 Task: Find connections with filter location União dos Palmares with filter topic #jobseekerswith filter profile language French with filter current company Synergy Marine Group with filter school SVS College of Engineering with filter industry Oil, Gas, and Mining with filter service category Health Insurance with filter keywords title Director of First Impressions
Action: Mouse moved to (232, 280)
Screenshot: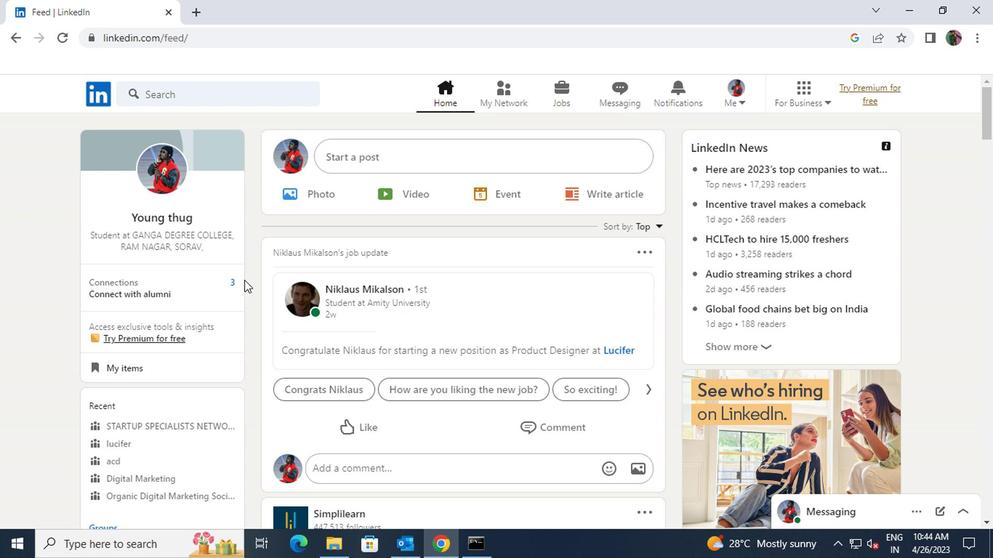
Action: Mouse pressed left at (232, 280)
Screenshot: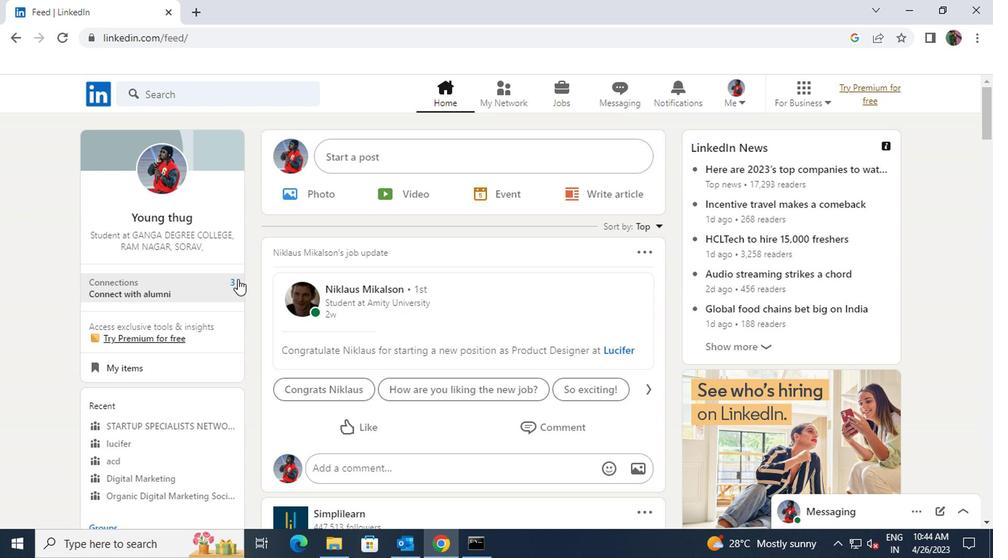 
Action: Mouse moved to (262, 176)
Screenshot: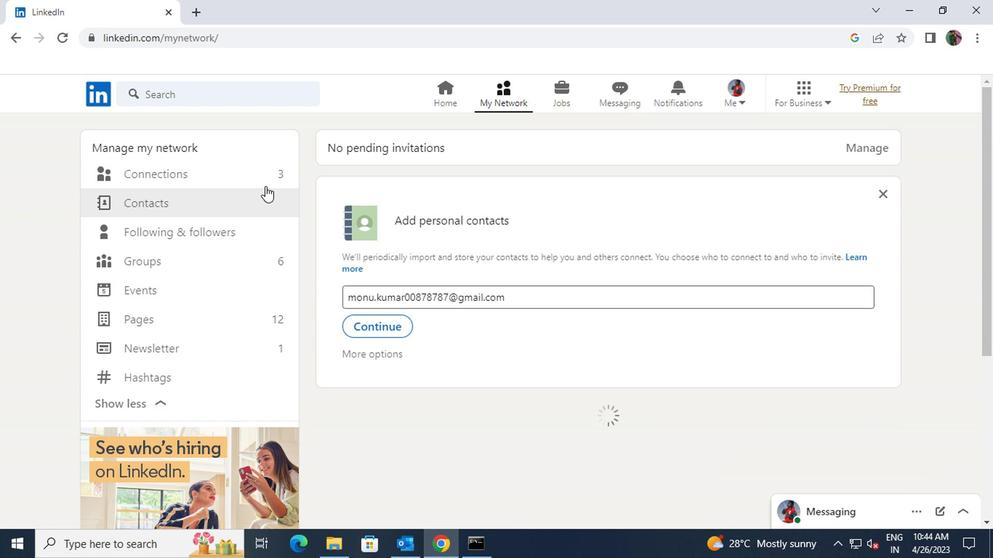 
Action: Mouse pressed left at (262, 176)
Screenshot: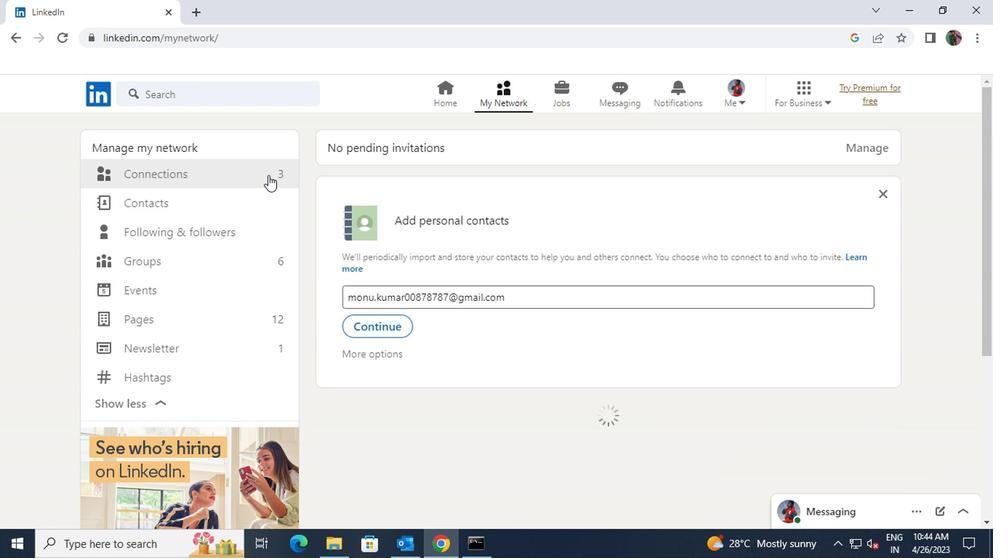 
Action: Mouse moved to (597, 179)
Screenshot: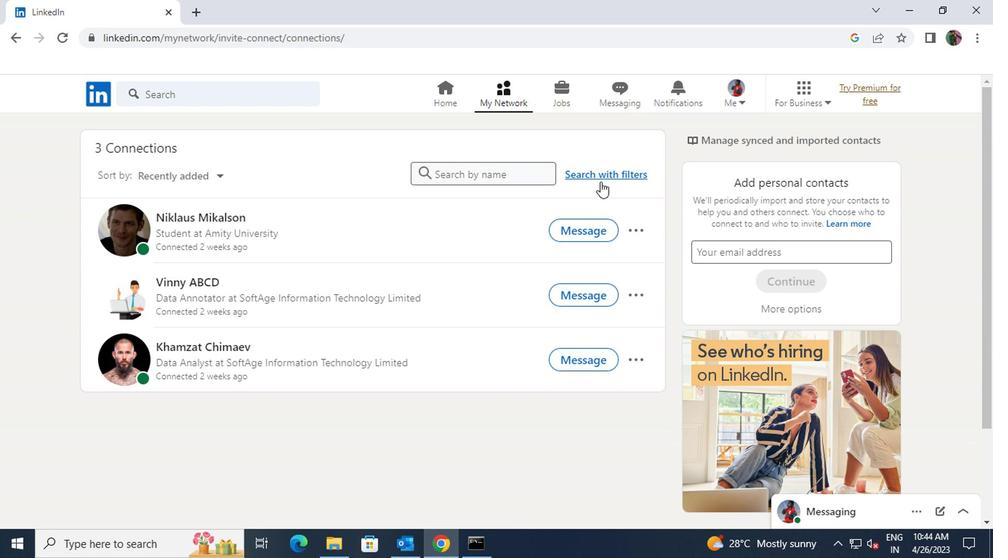 
Action: Mouse pressed left at (597, 179)
Screenshot: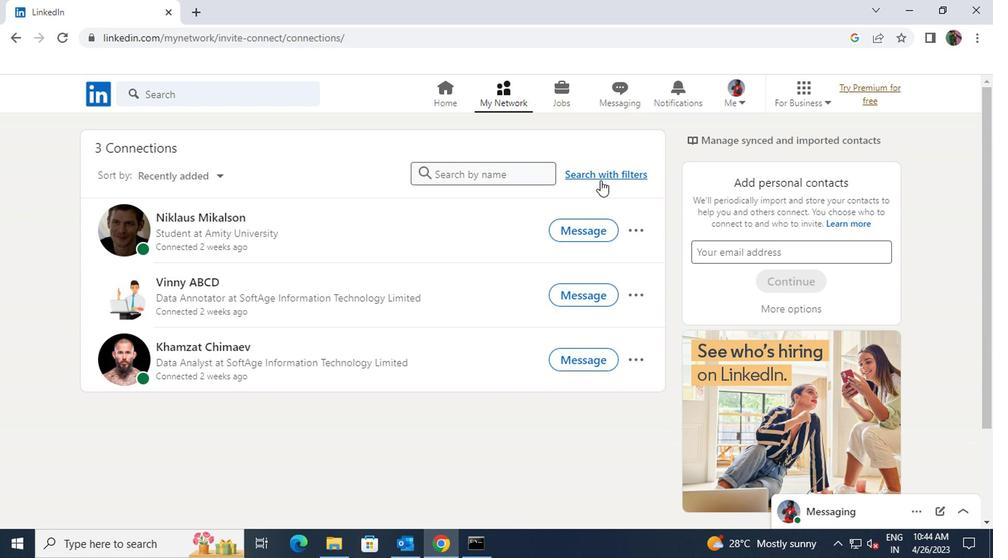 
Action: Mouse moved to (539, 134)
Screenshot: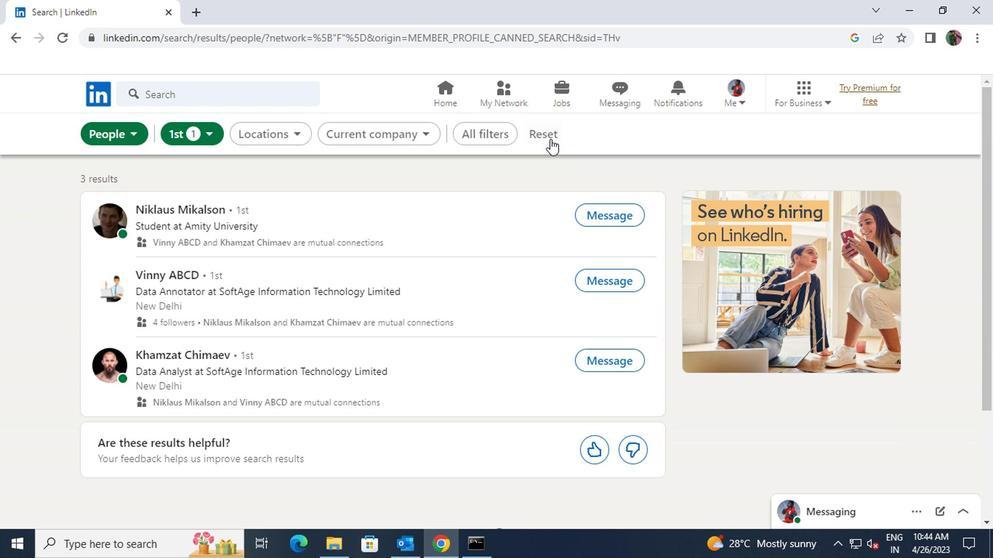 
Action: Mouse pressed left at (539, 134)
Screenshot: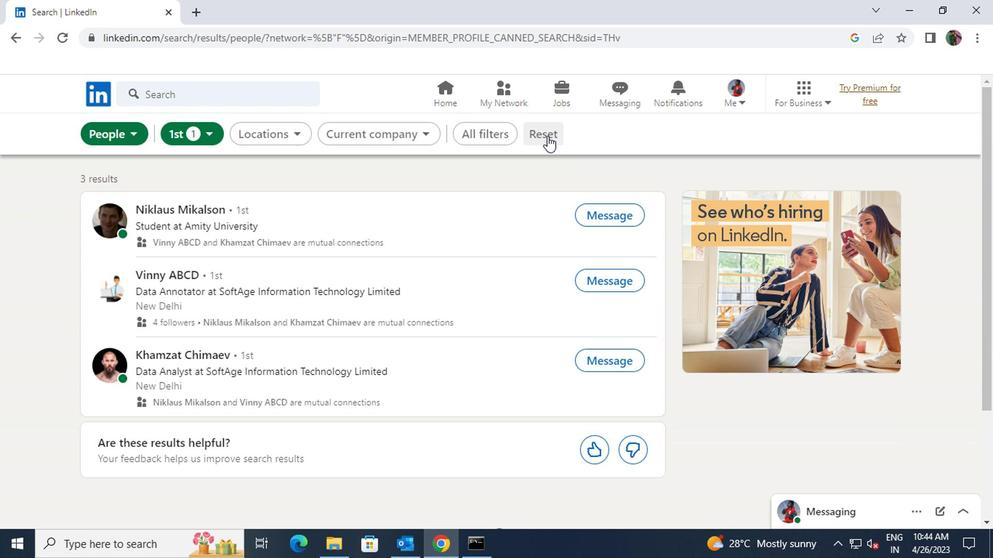 
Action: Mouse moved to (528, 128)
Screenshot: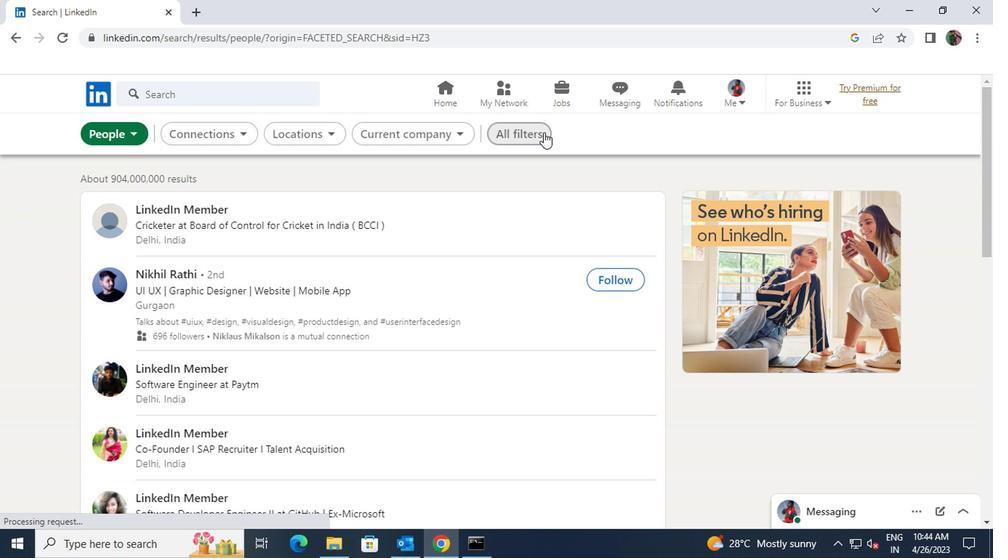 
Action: Mouse pressed left at (528, 128)
Screenshot: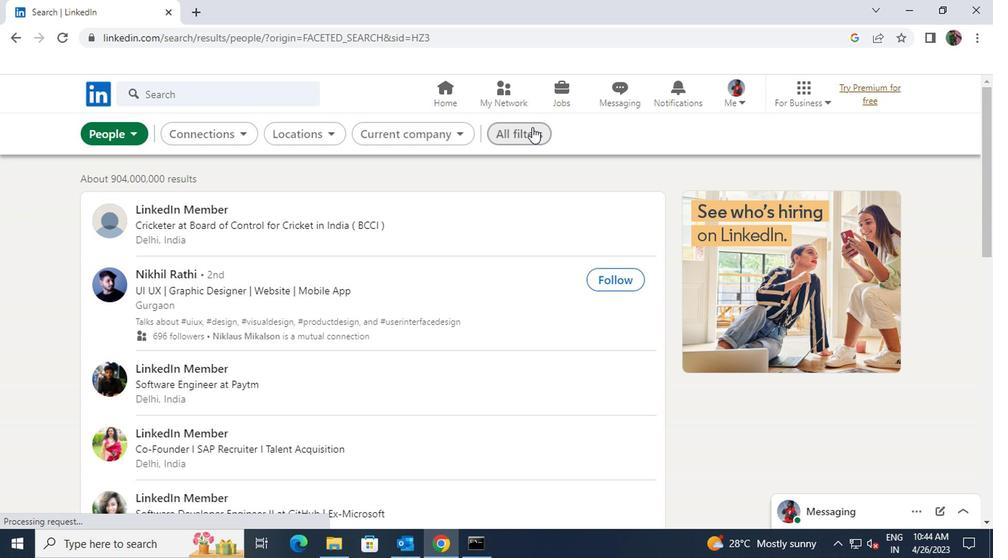 
Action: Mouse moved to (740, 266)
Screenshot: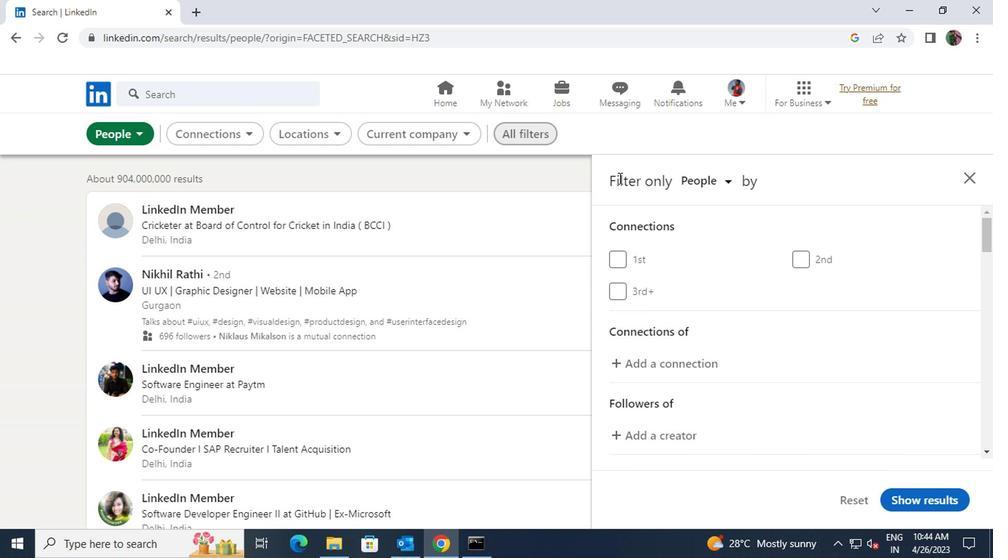 
Action: Mouse scrolled (740, 266) with delta (0, 0)
Screenshot: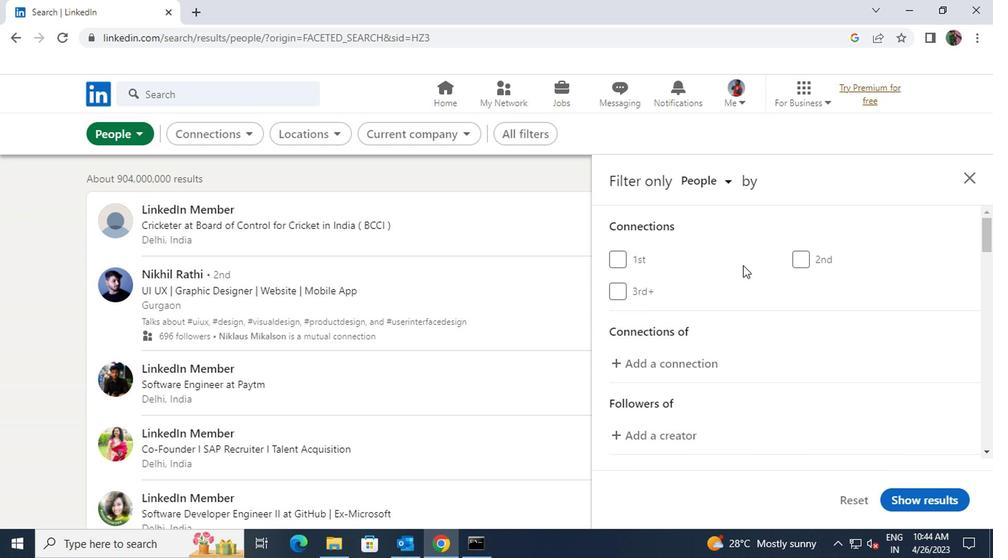 
Action: Mouse scrolled (740, 266) with delta (0, 0)
Screenshot: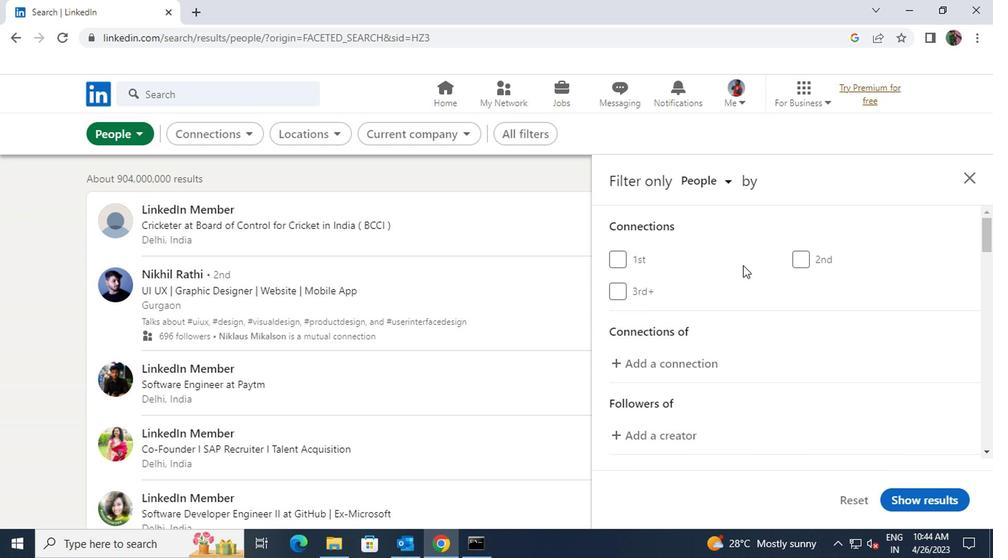 
Action: Mouse scrolled (740, 266) with delta (0, 0)
Screenshot: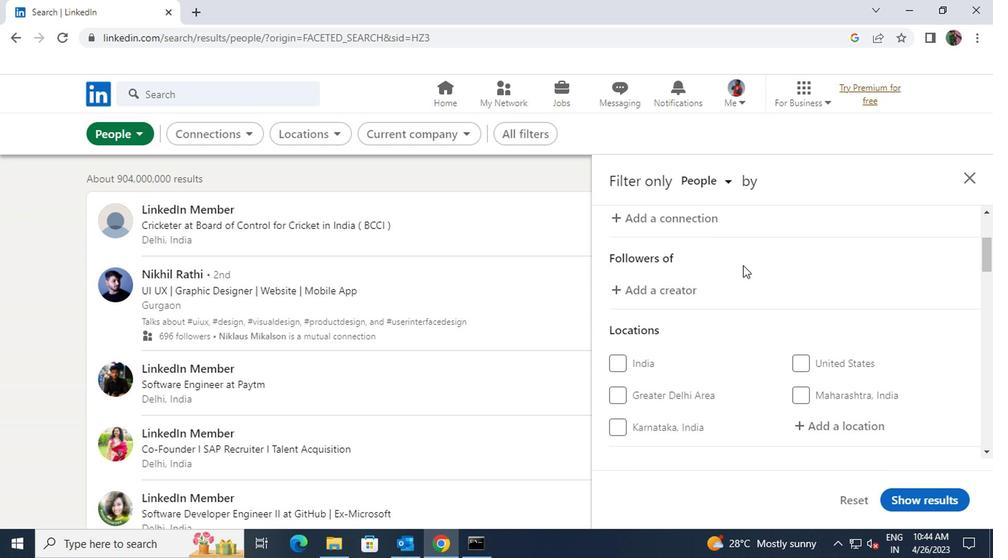 
Action: Mouse scrolled (740, 266) with delta (0, 0)
Screenshot: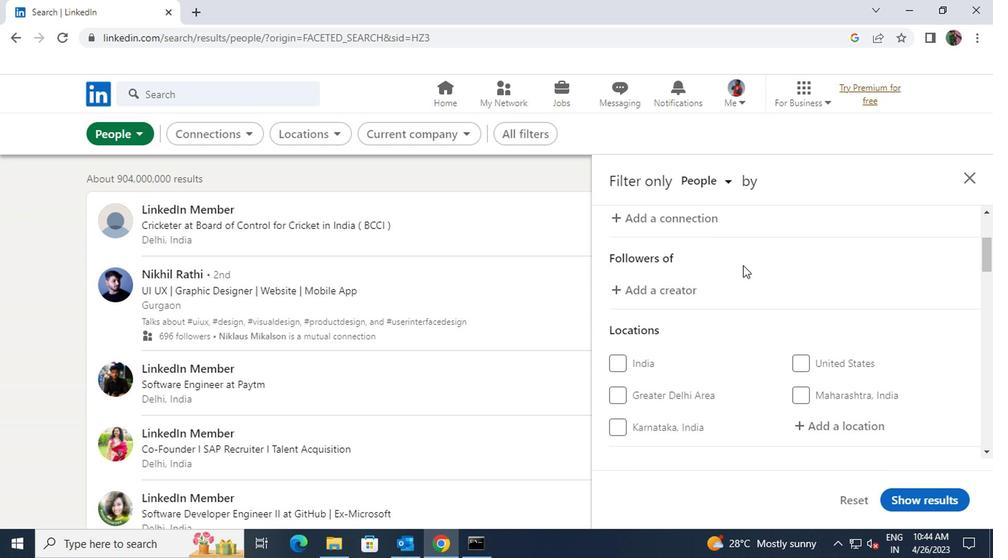 
Action: Mouse moved to (811, 282)
Screenshot: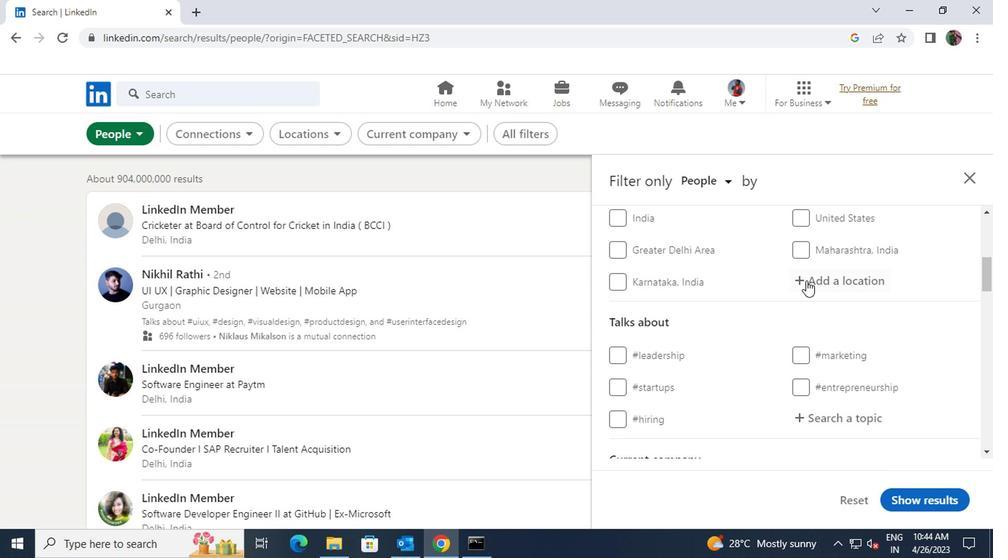 
Action: Mouse pressed left at (811, 282)
Screenshot: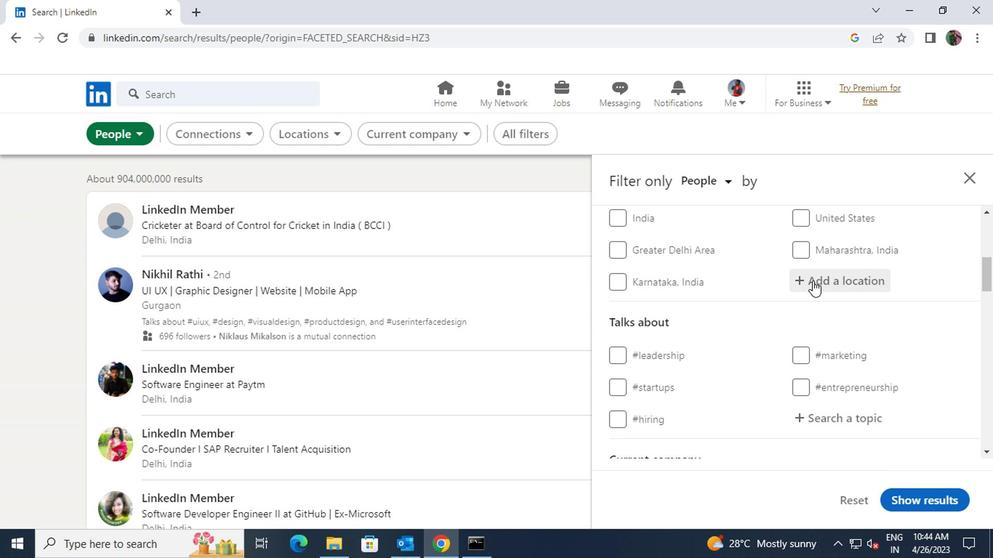 
Action: Key pressed <Key.shift><Key.shift><Key.shift><Key.shift><Key.shift><Key.shift>UNIAO<Key.space>DOS
Screenshot: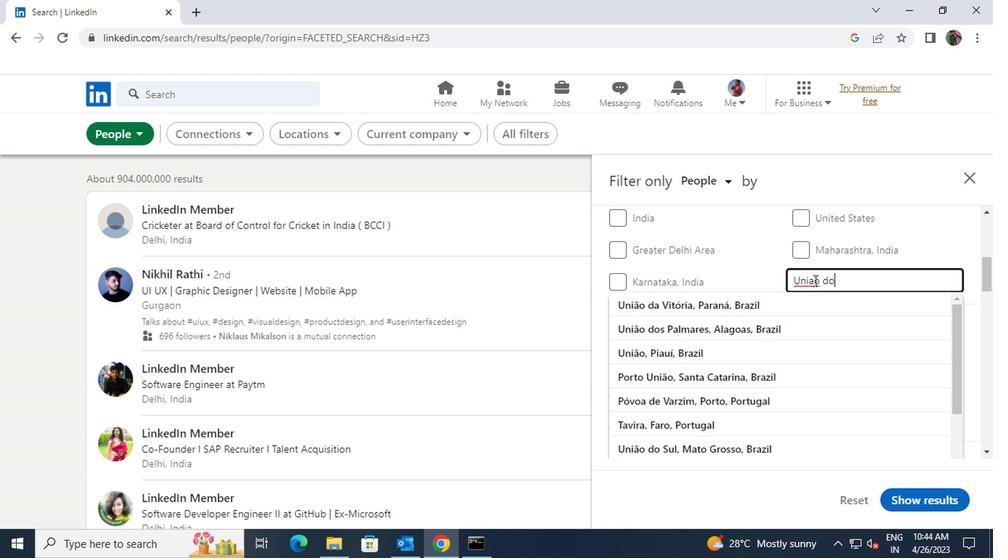 
Action: Mouse moved to (796, 304)
Screenshot: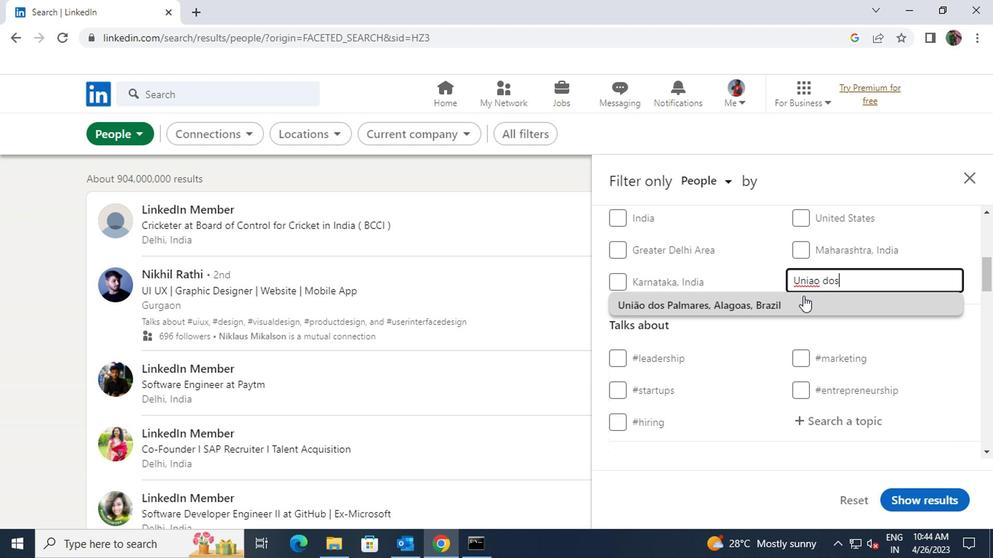 
Action: Mouse pressed left at (796, 304)
Screenshot: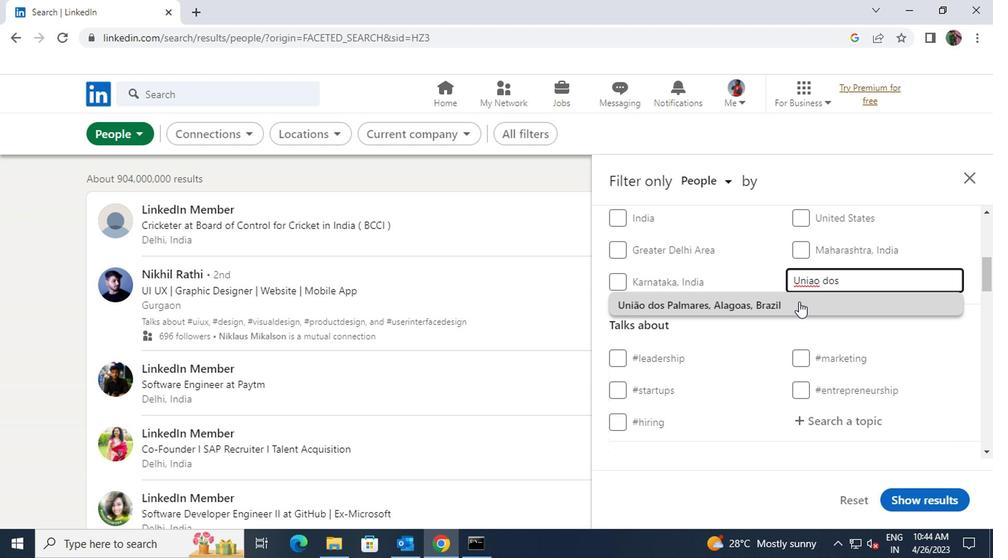 
Action: Mouse scrolled (796, 303) with delta (0, 0)
Screenshot: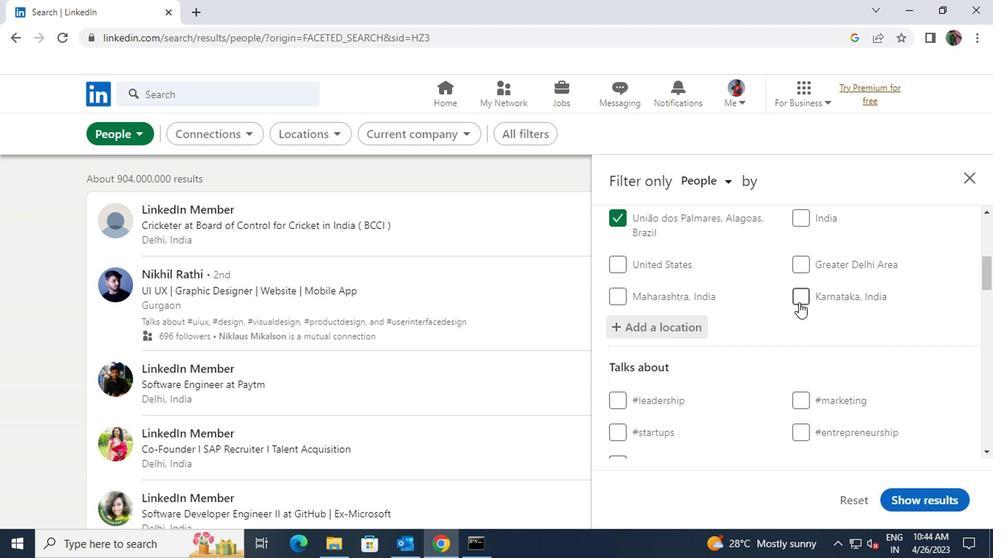 
Action: Mouse scrolled (796, 303) with delta (0, 0)
Screenshot: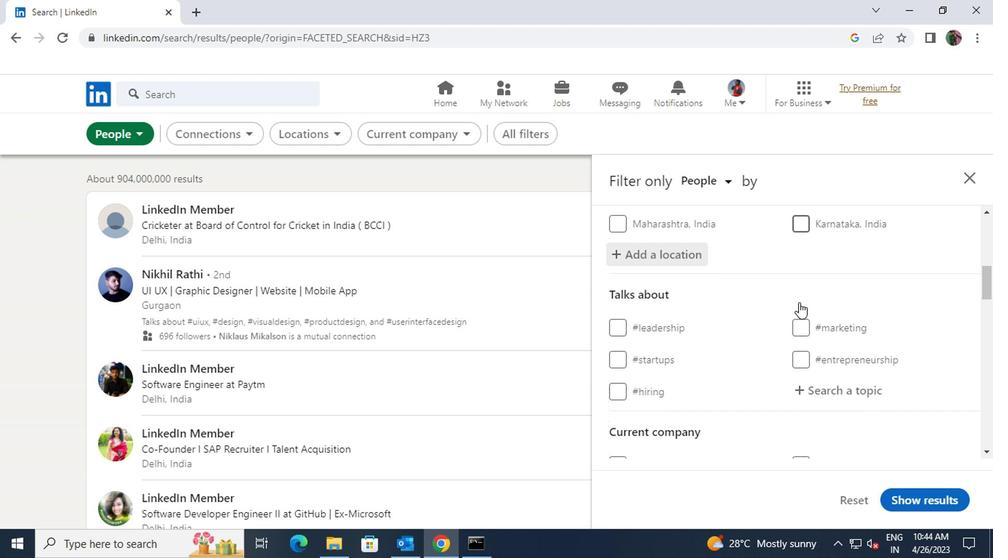 
Action: Mouse moved to (798, 314)
Screenshot: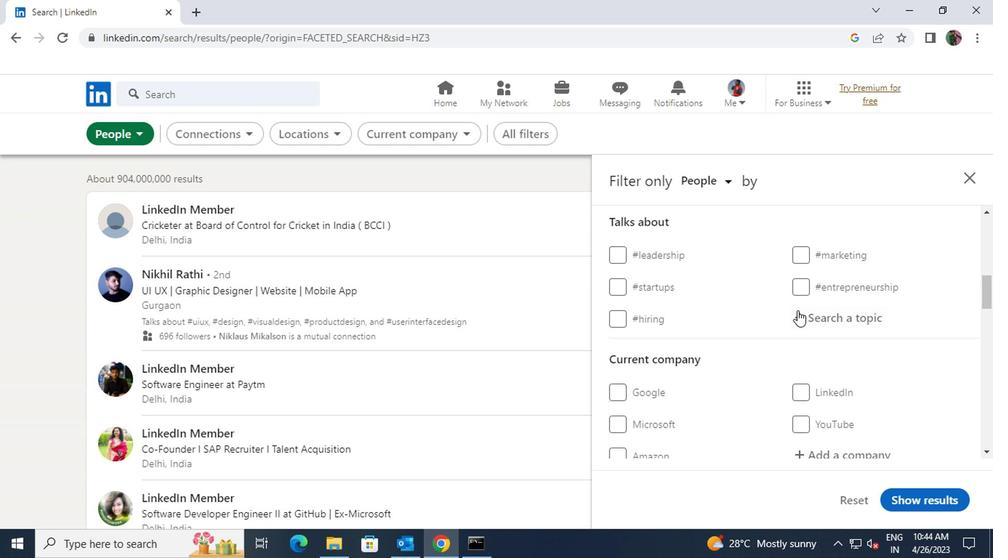 
Action: Mouse pressed left at (798, 314)
Screenshot: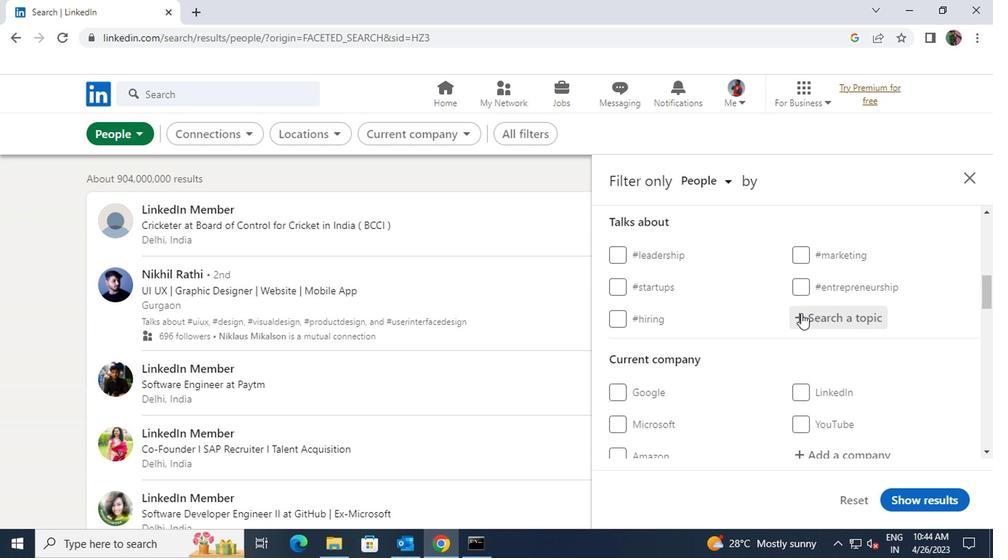 
Action: Key pressed <Key.shift>#<Key.shift>JOBSSEEKERS<Key.space>WITH
Screenshot: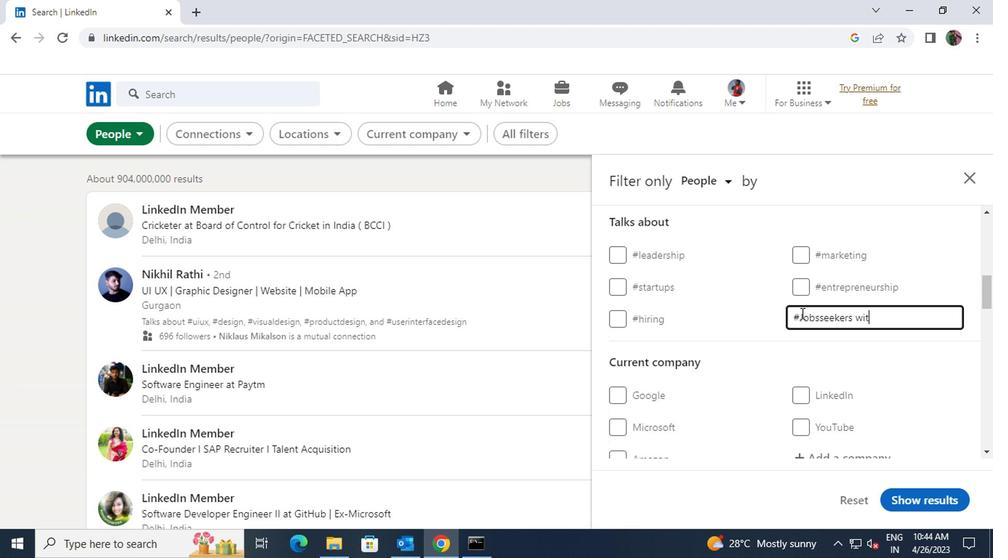 
Action: Mouse scrolled (798, 314) with delta (0, 0)
Screenshot: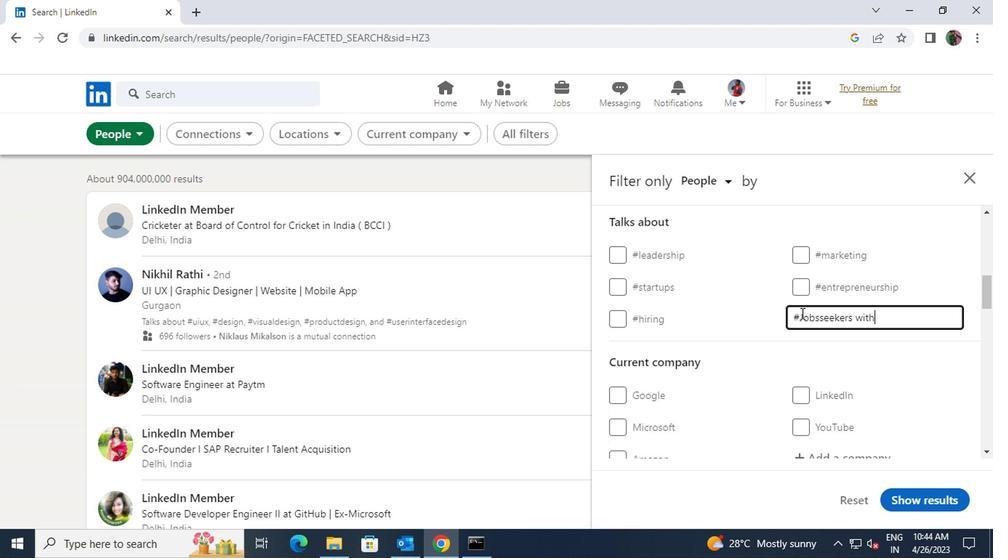 
Action: Mouse scrolled (798, 314) with delta (0, 0)
Screenshot: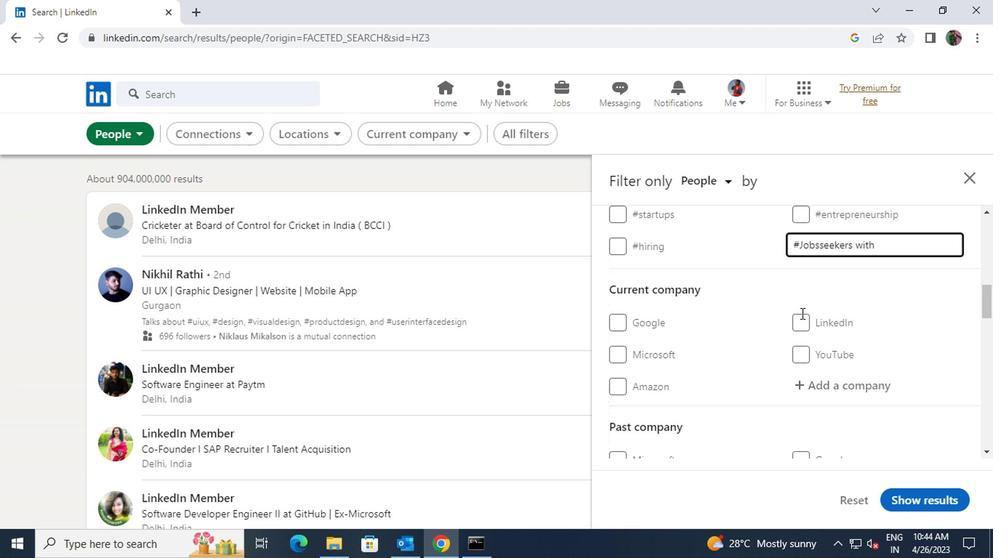 
Action: Mouse pressed left at (798, 314)
Screenshot: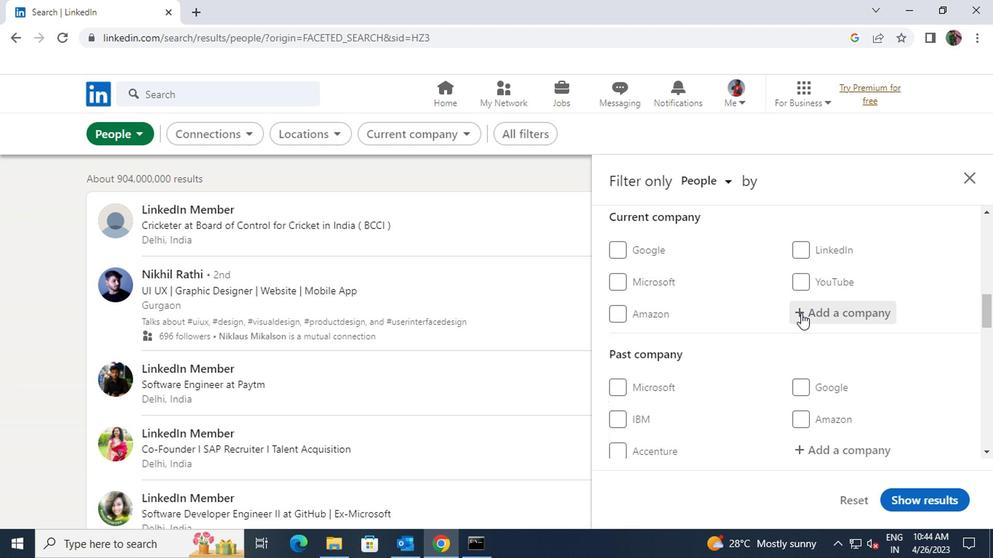 
Action: Key pressed <Key.shift>SYNERGY<Key.space>M
Screenshot: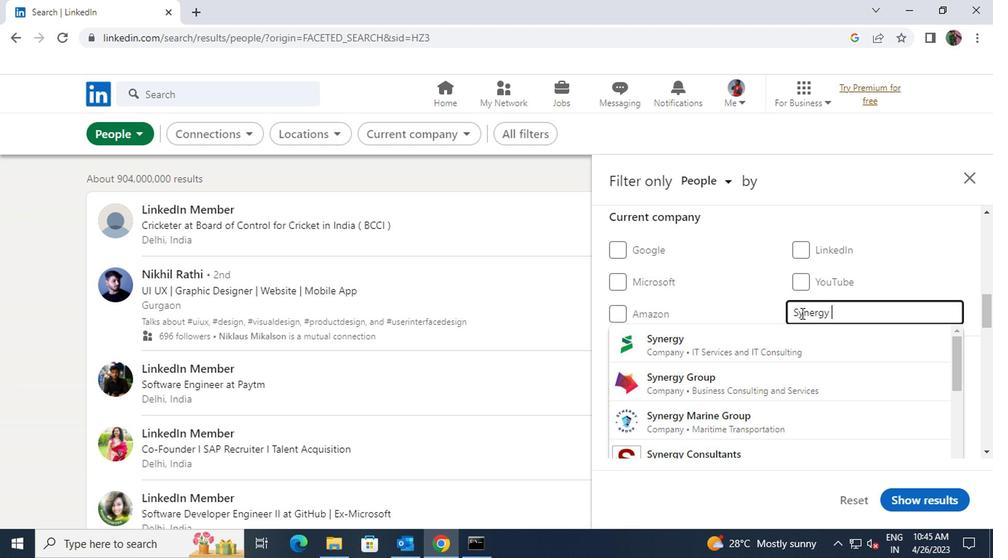 
Action: Mouse moved to (777, 340)
Screenshot: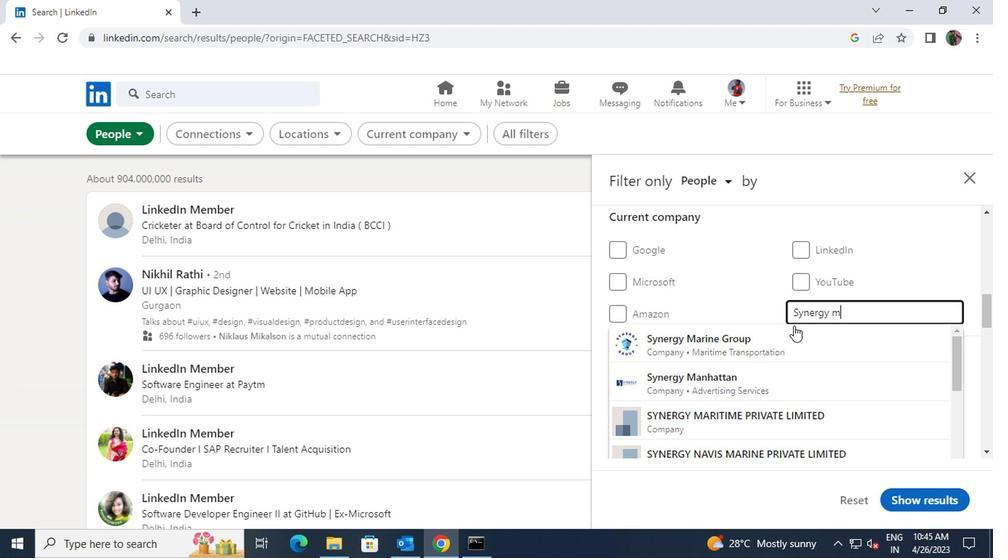 
Action: Mouse pressed left at (777, 340)
Screenshot: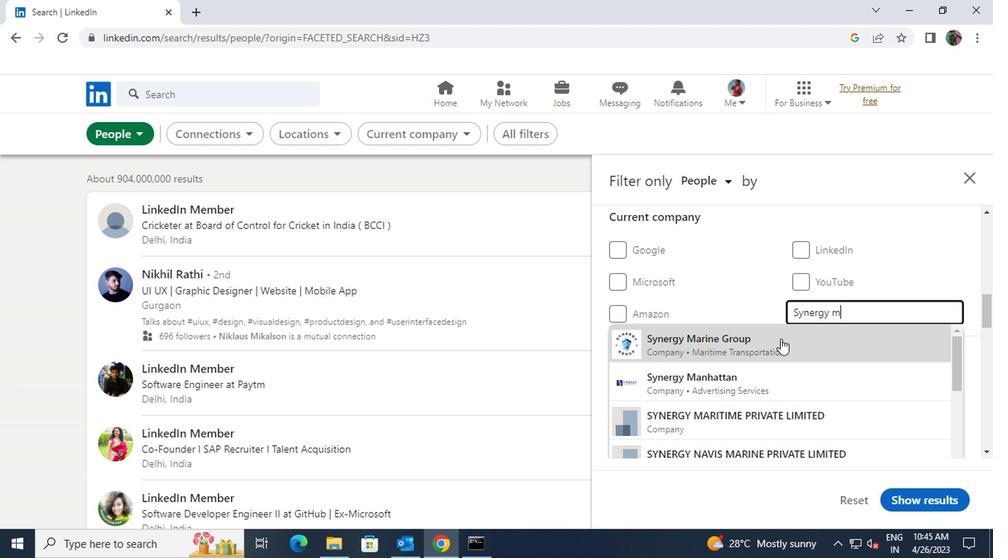 
Action: Mouse scrolled (777, 339) with delta (0, 0)
Screenshot: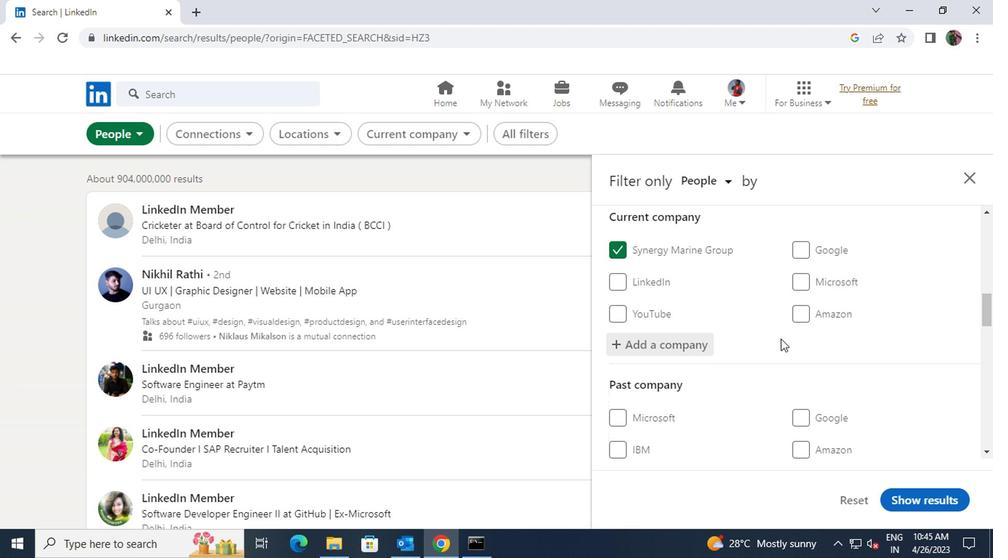 
Action: Mouse scrolled (777, 339) with delta (0, 0)
Screenshot: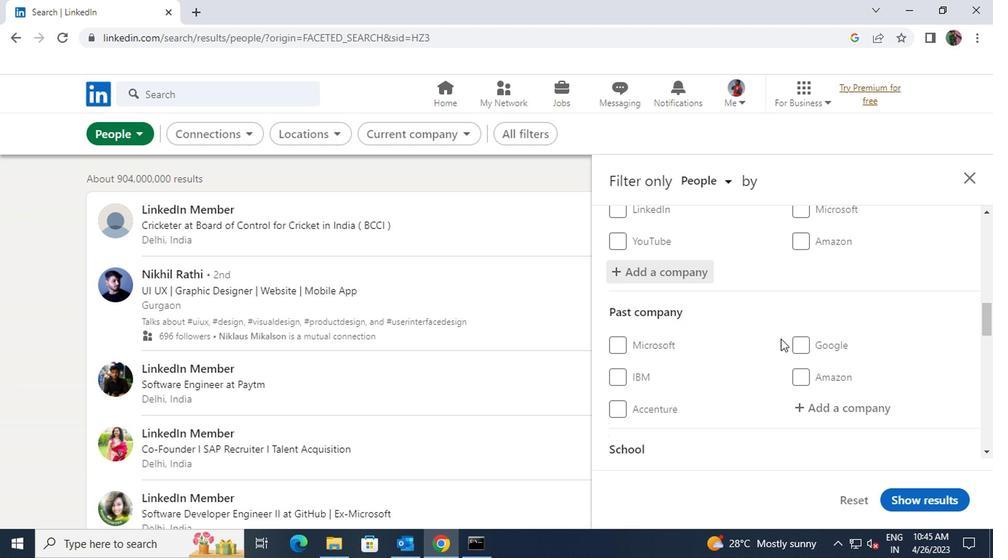 
Action: Mouse scrolled (777, 339) with delta (0, 0)
Screenshot: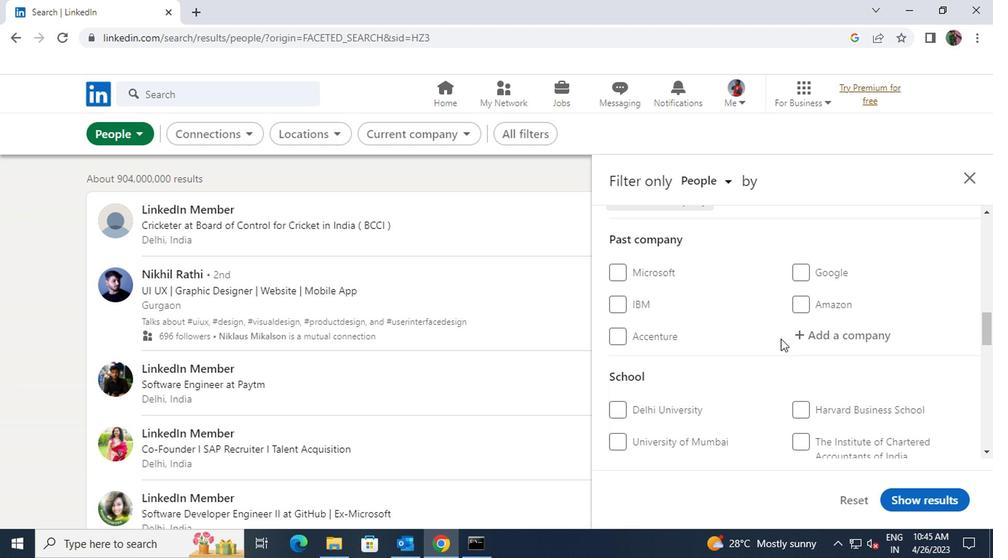 
Action: Mouse scrolled (777, 339) with delta (0, 0)
Screenshot: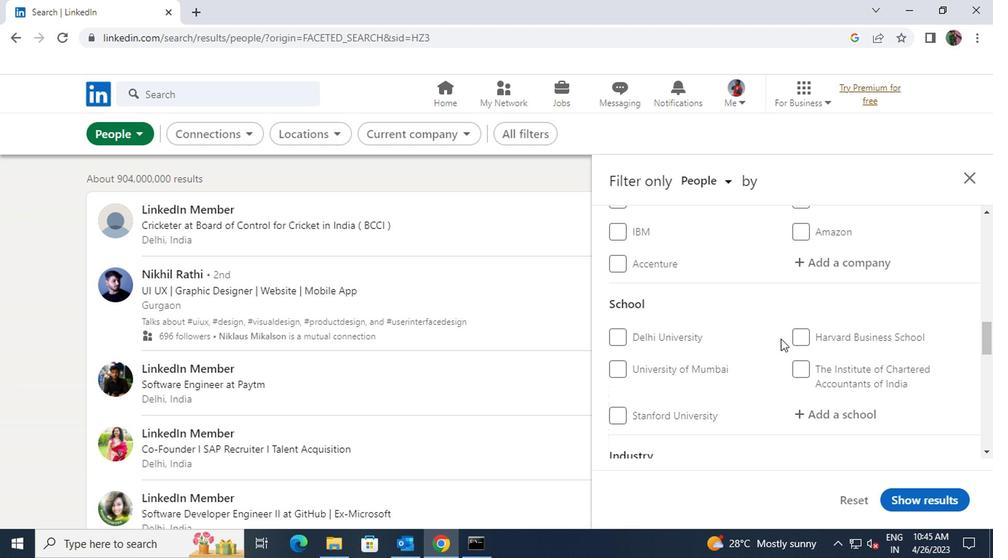 
Action: Mouse moved to (796, 341)
Screenshot: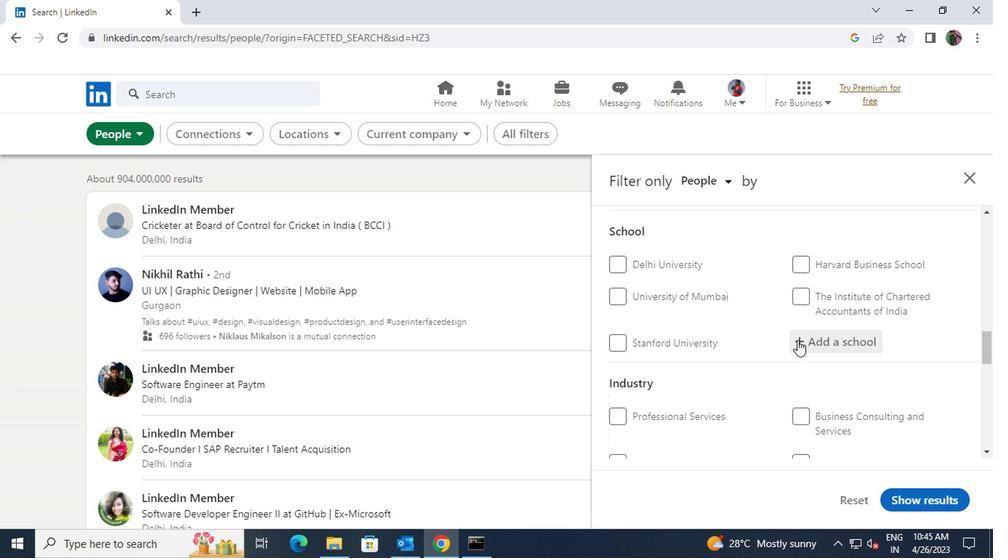 
Action: Mouse pressed left at (796, 341)
Screenshot: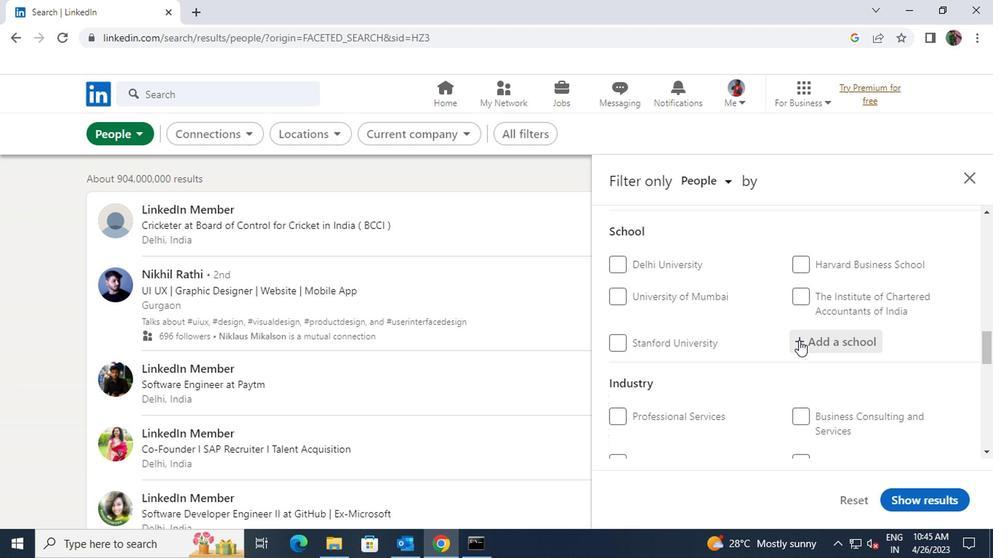 
Action: Mouse pressed left at (796, 341)
Screenshot: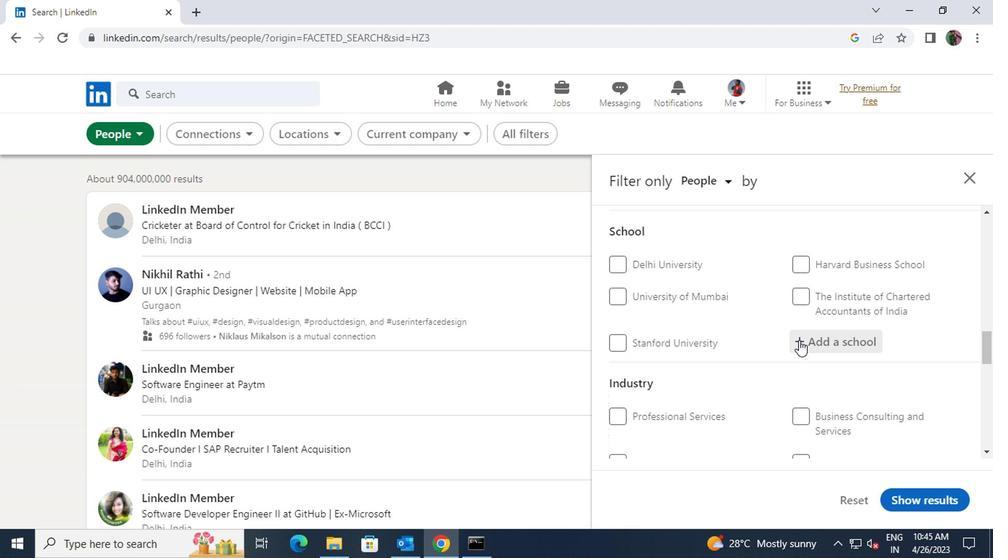 
Action: Key pressed <Key.shift>SVS<Key.space>COLL
Screenshot: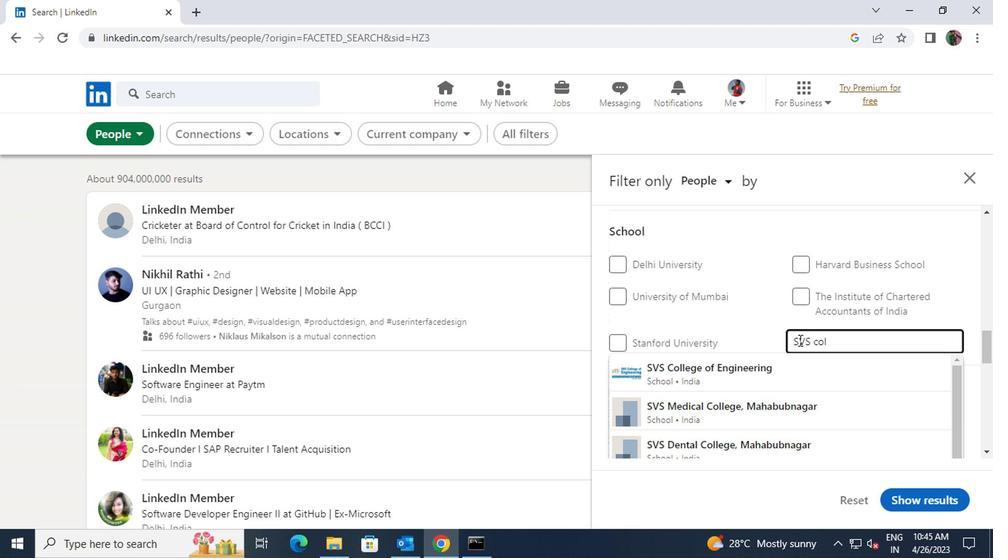 
Action: Mouse moved to (783, 366)
Screenshot: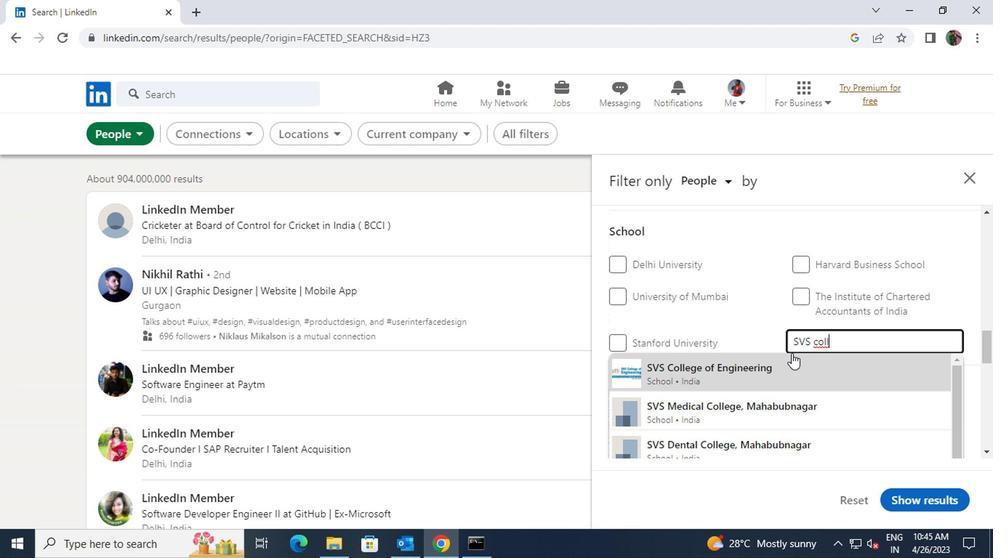 
Action: Mouse pressed left at (783, 366)
Screenshot: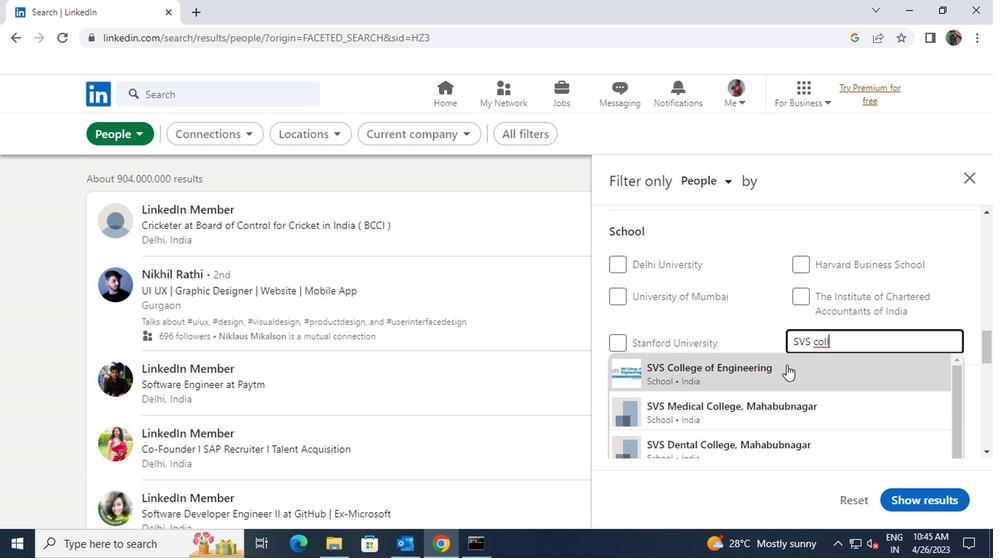 
Action: Mouse scrolled (783, 366) with delta (0, 0)
Screenshot: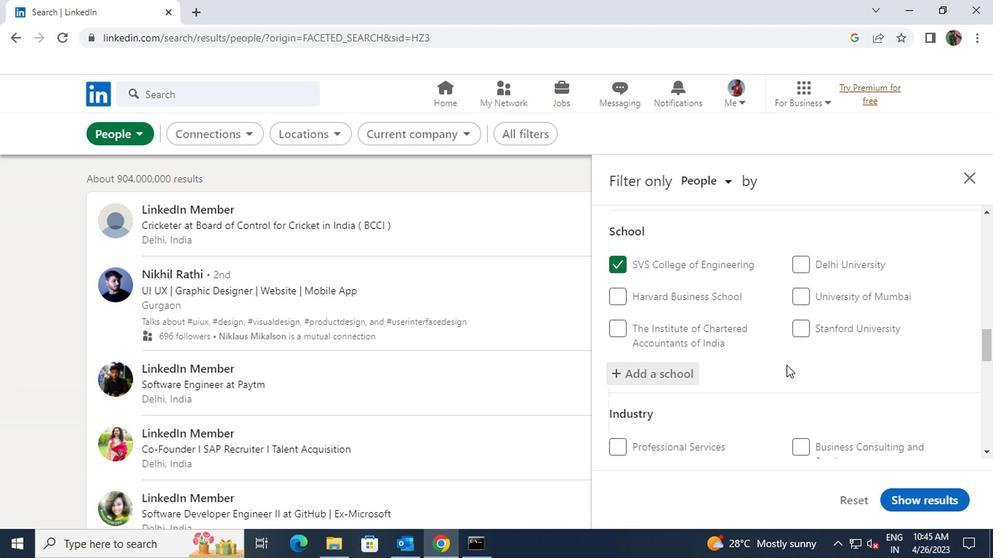 
Action: Mouse scrolled (783, 366) with delta (0, 0)
Screenshot: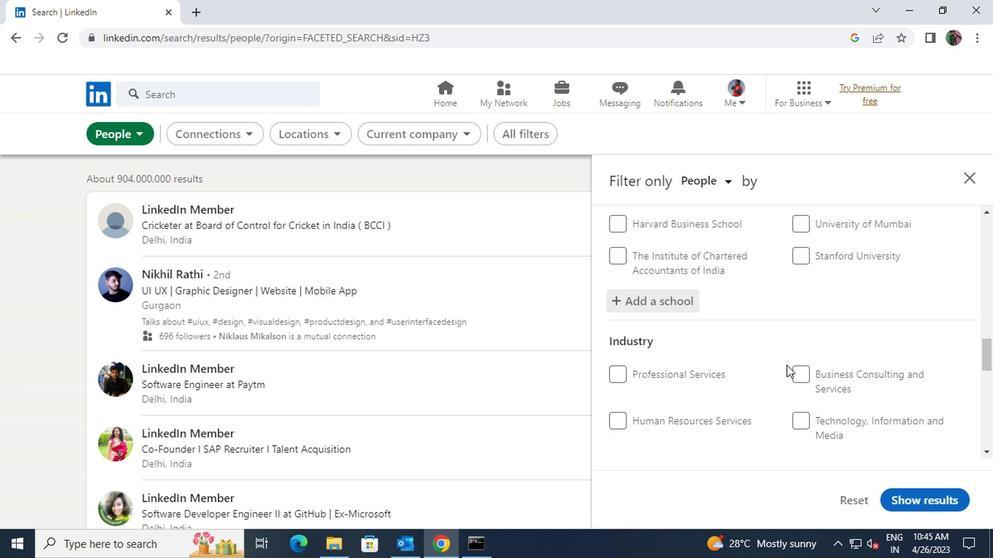 
Action: Mouse moved to (791, 390)
Screenshot: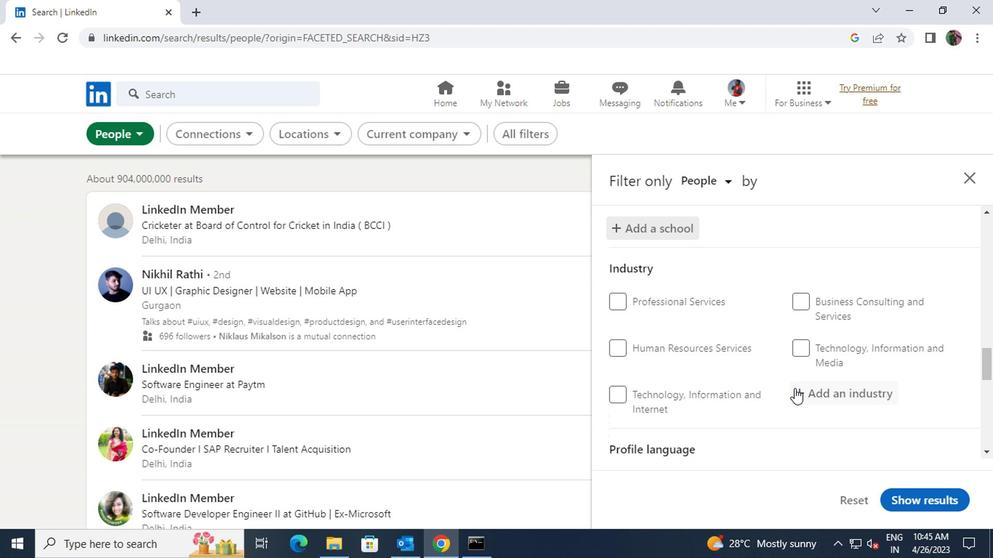 
Action: Mouse pressed left at (791, 390)
Screenshot: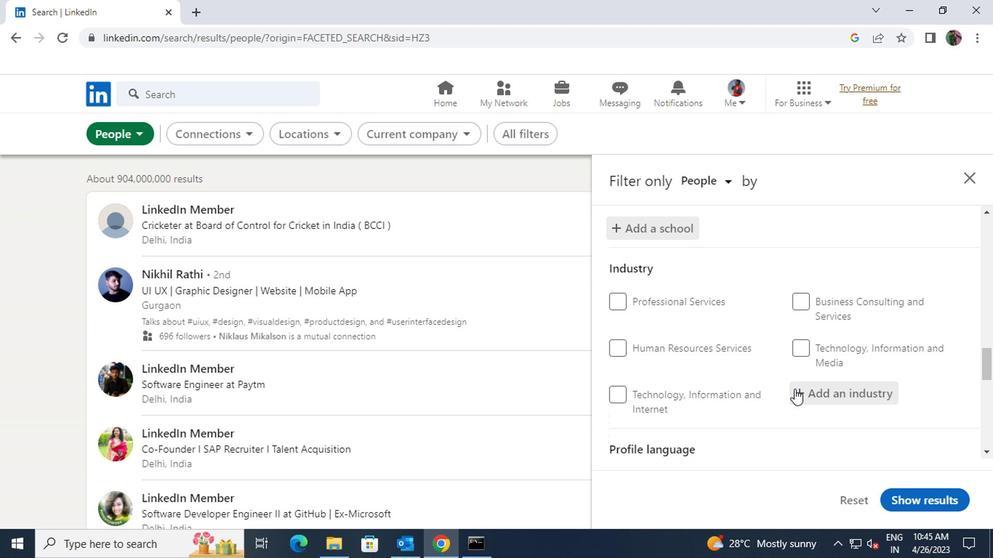 
Action: Key pressed <Key.shift>OIL,<Key.space>GAS
Screenshot: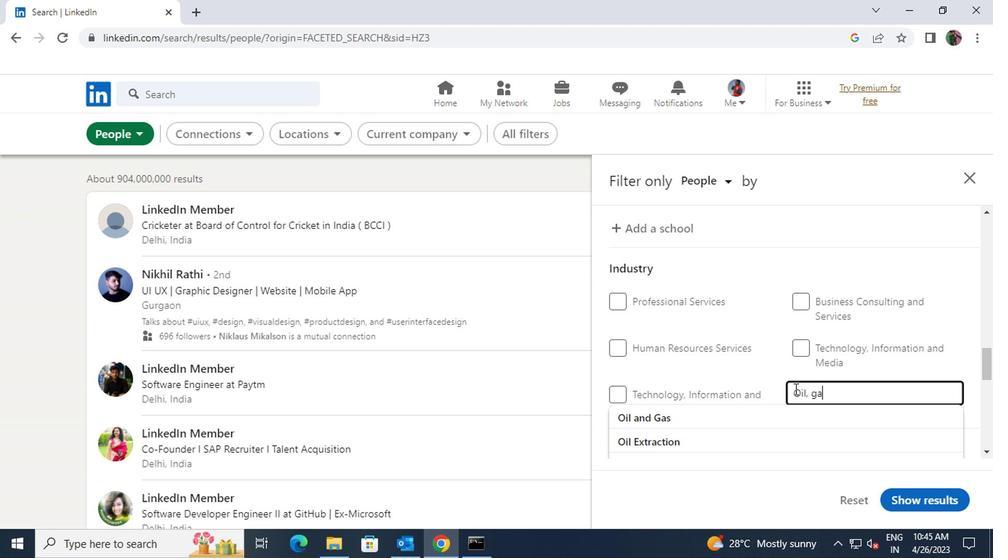 
Action: Mouse moved to (726, 447)
Screenshot: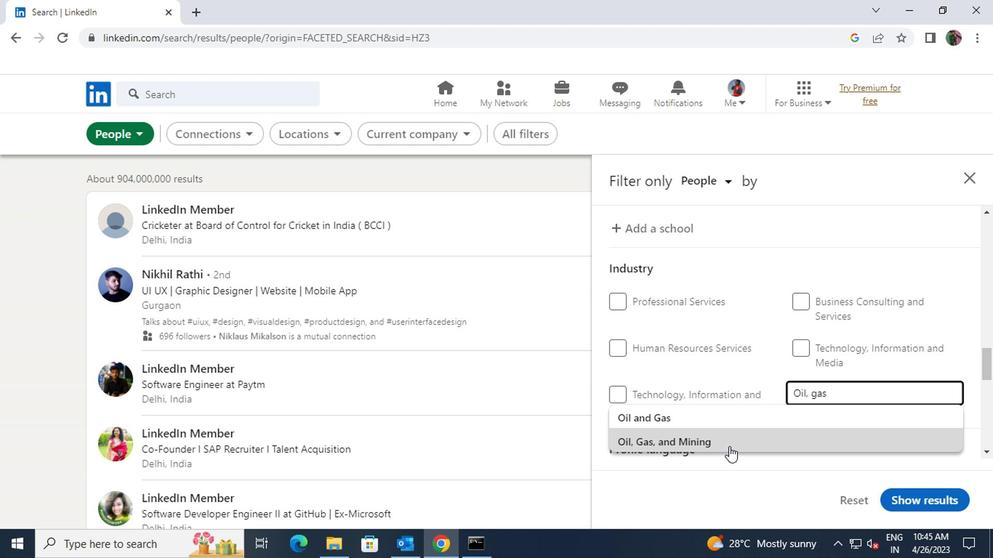 
Action: Mouse pressed left at (726, 447)
Screenshot: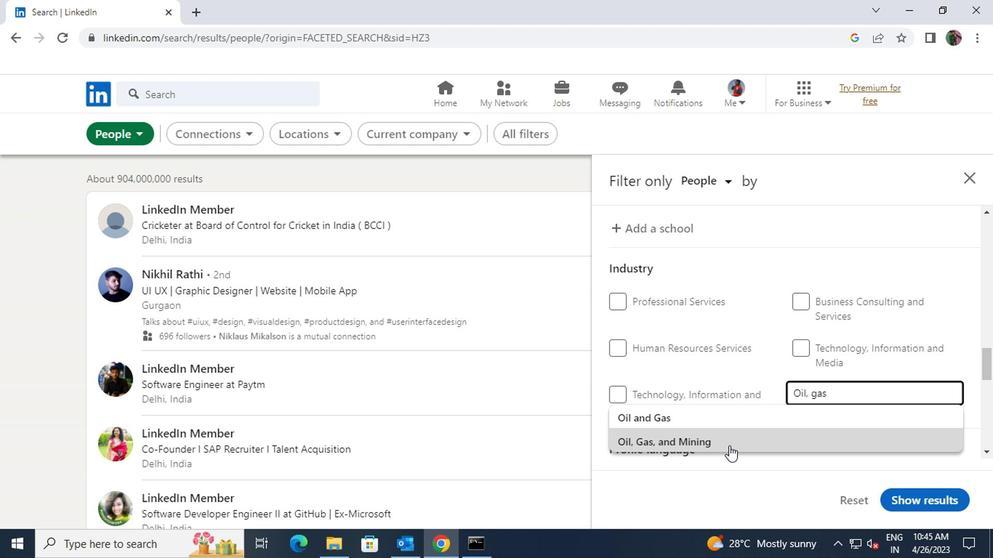 
Action: Mouse scrolled (726, 446) with delta (0, 0)
Screenshot: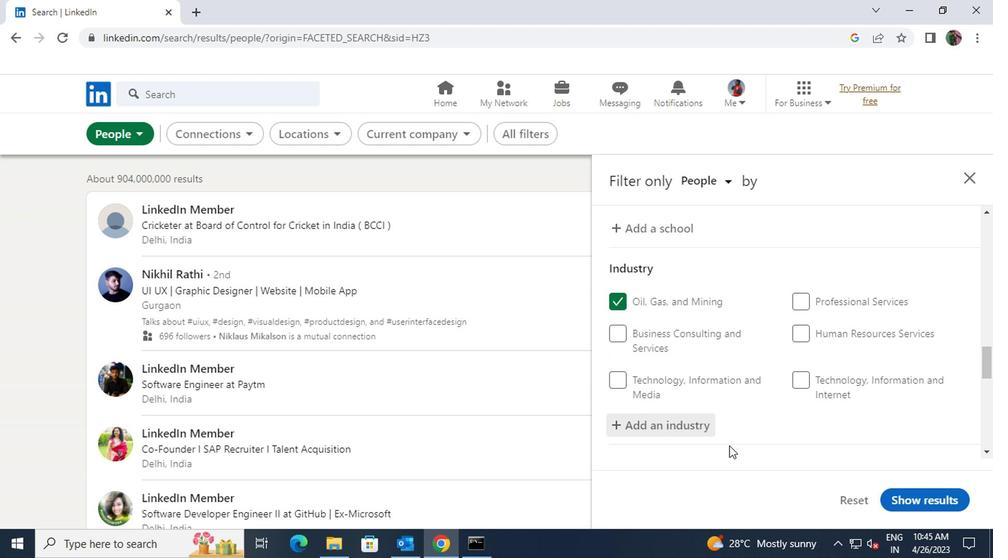 
Action: Mouse scrolled (726, 446) with delta (0, 0)
Screenshot: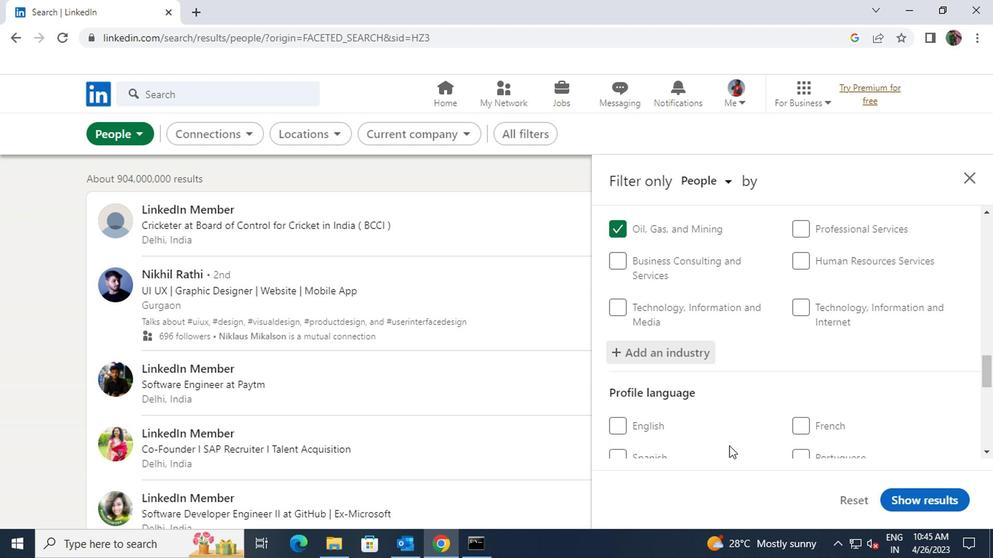 
Action: Mouse moved to (791, 355)
Screenshot: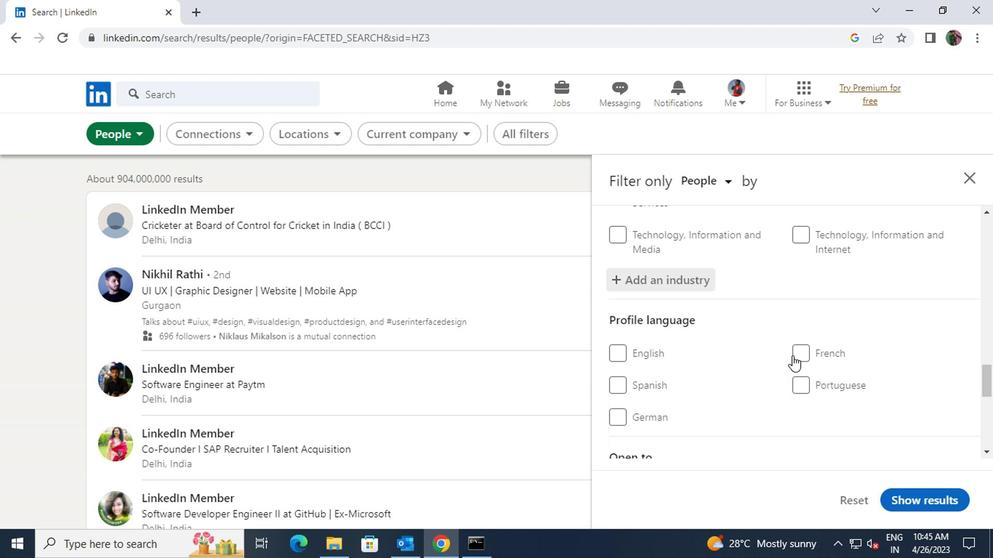 
Action: Mouse pressed left at (791, 355)
Screenshot: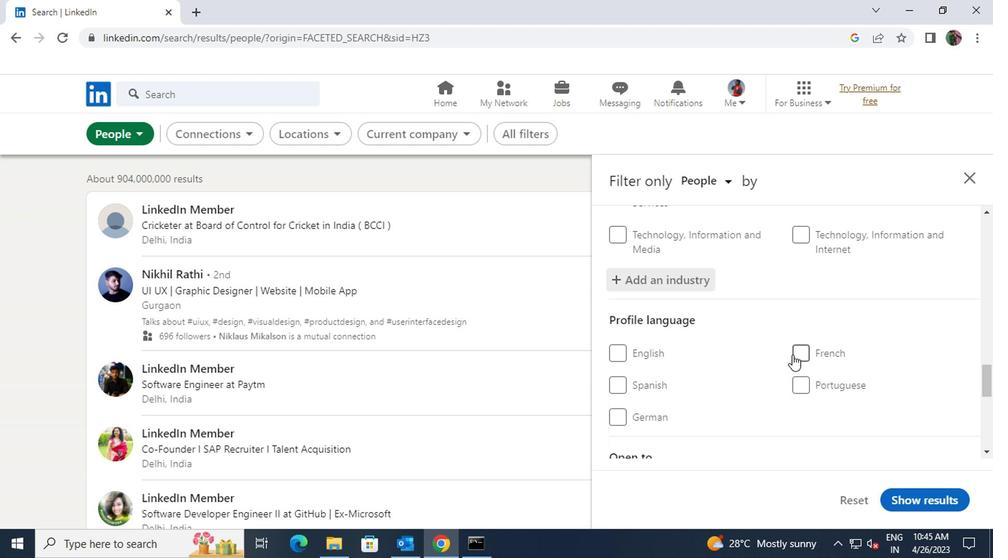 
Action: Mouse moved to (751, 420)
Screenshot: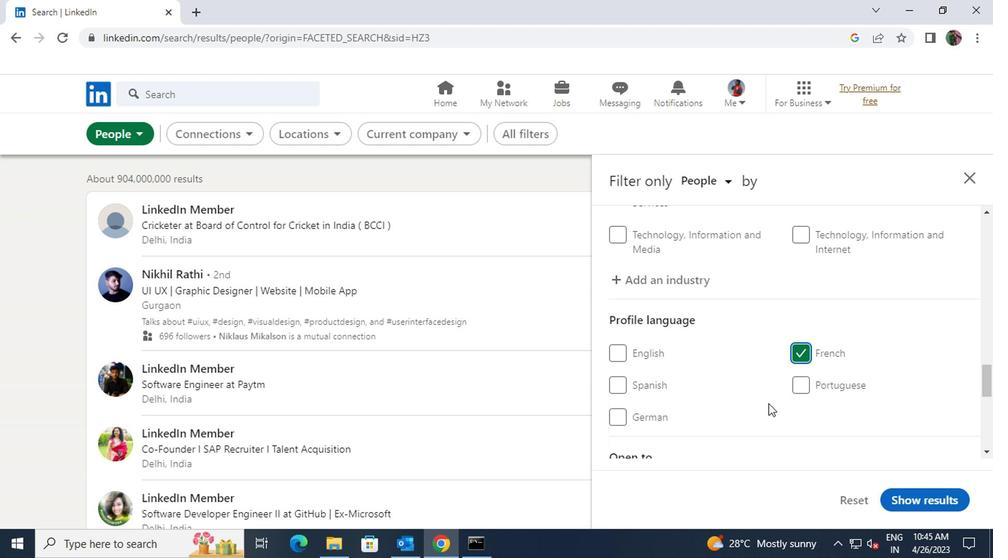 
Action: Mouse scrolled (751, 419) with delta (0, 0)
Screenshot: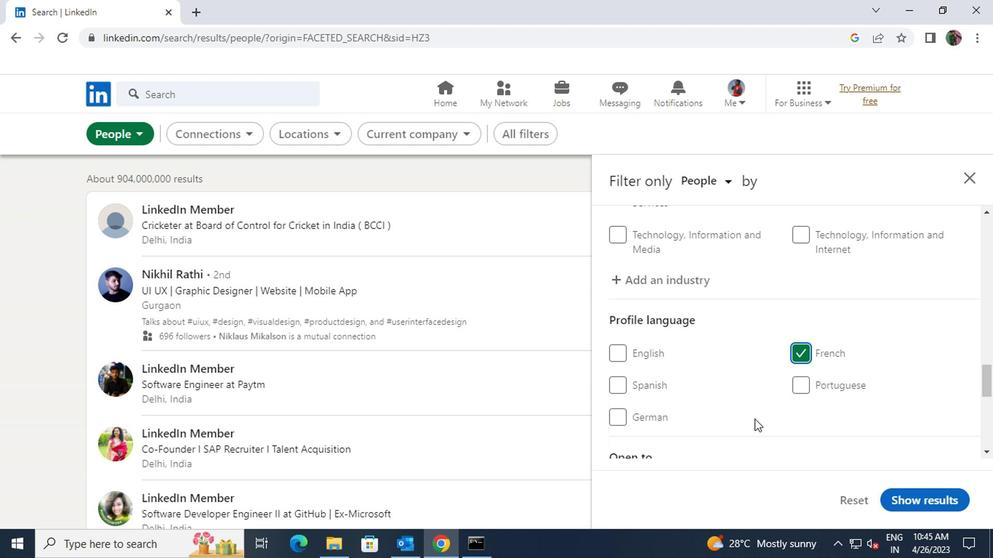 
Action: Mouse scrolled (751, 419) with delta (0, 0)
Screenshot: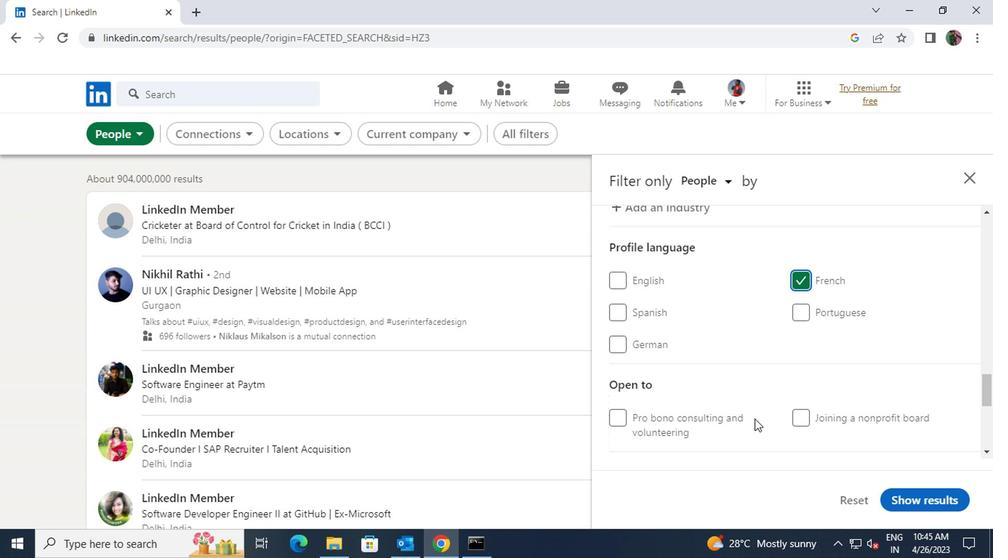 
Action: Mouse scrolled (751, 419) with delta (0, 0)
Screenshot: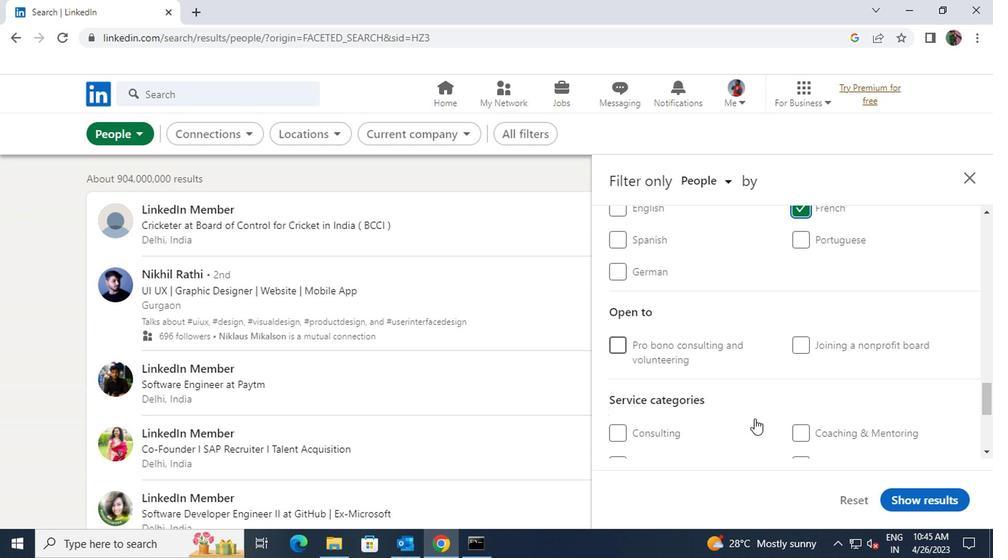 
Action: Mouse moved to (801, 422)
Screenshot: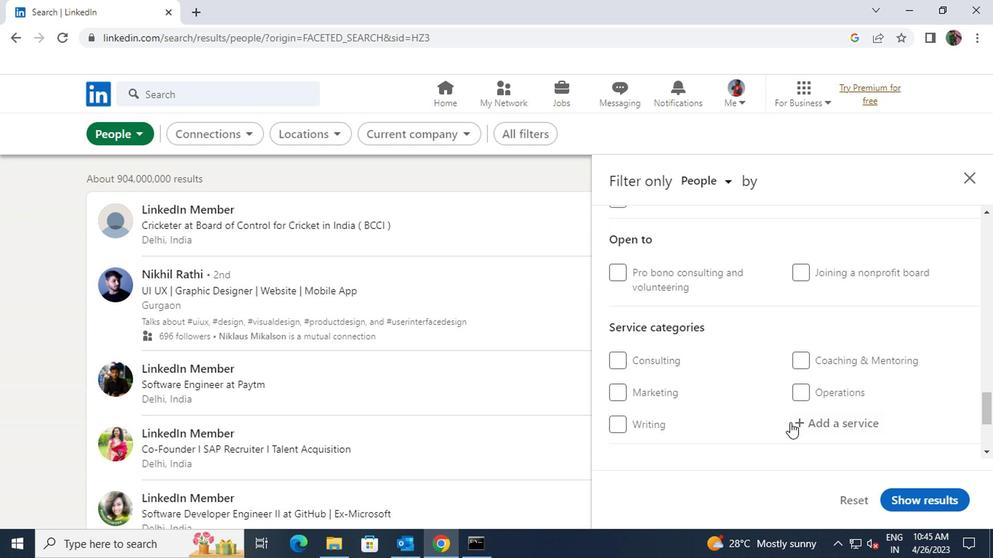 
Action: Mouse pressed left at (801, 422)
Screenshot: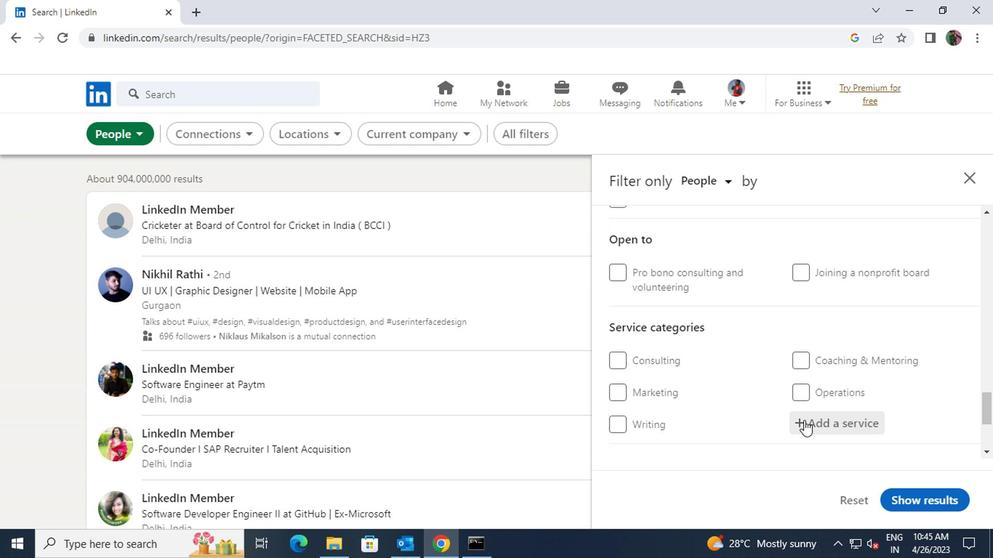 
Action: Key pressed <Key.shift>HEALTH
Screenshot: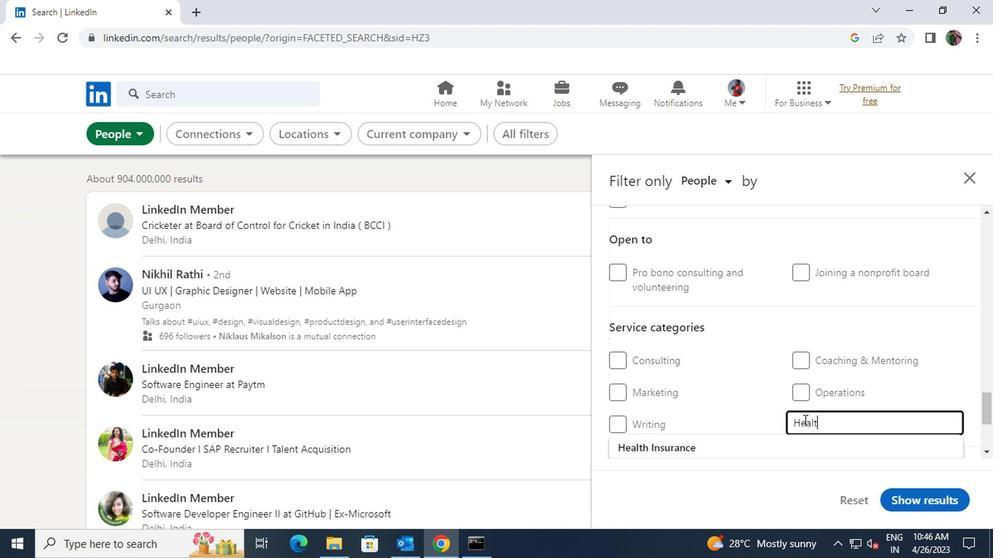 
Action: Mouse moved to (774, 445)
Screenshot: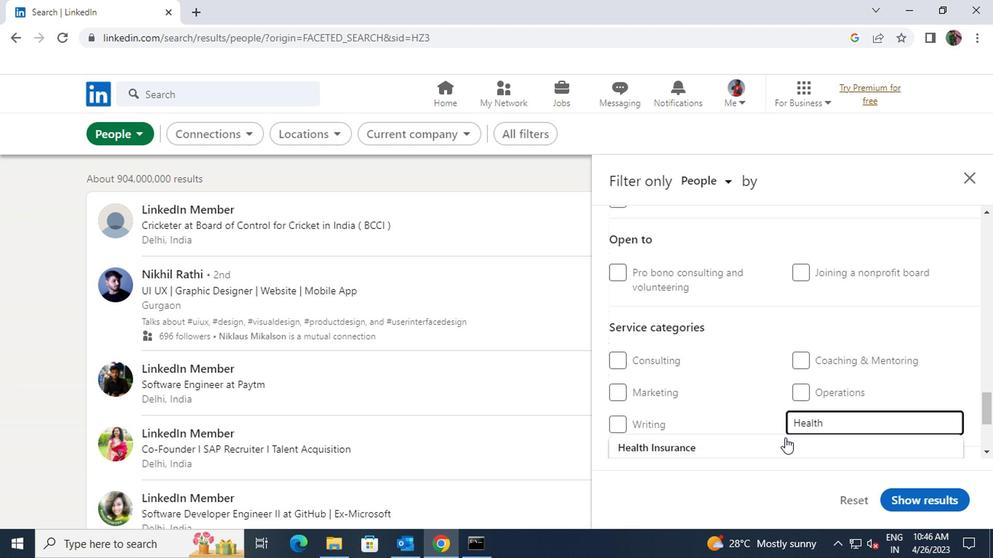 
Action: Mouse pressed left at (774, 445)
Screenshot: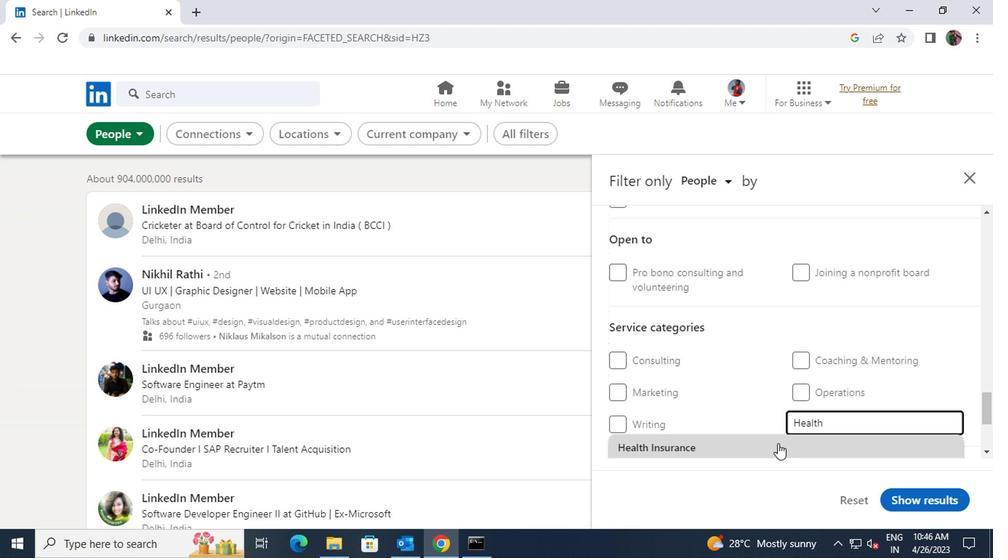 
Action: Mouse scrolled (774, 444) with delta (0, 0)
Screenshot: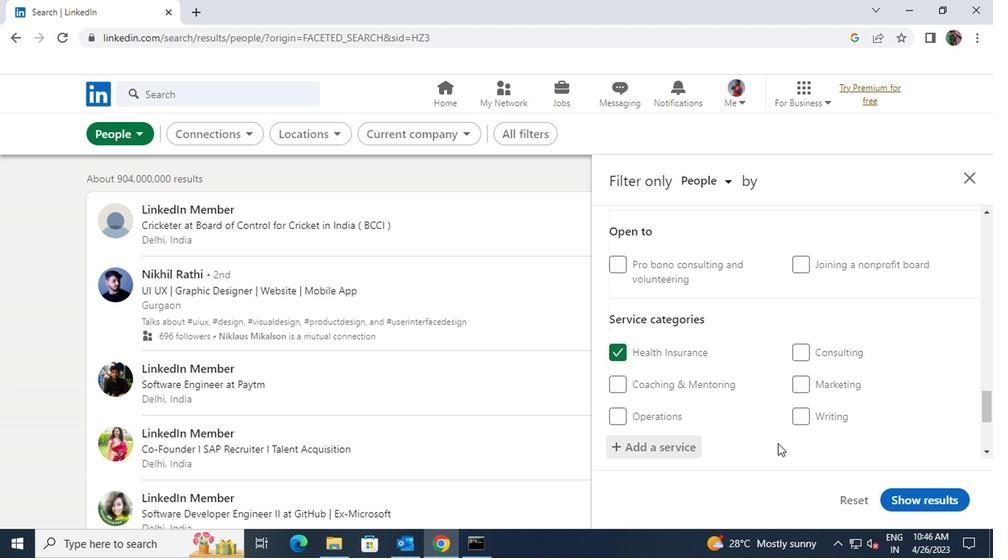 
Action: Mouse scrolled (774, 444) with delta (0, 0)
Screenshot: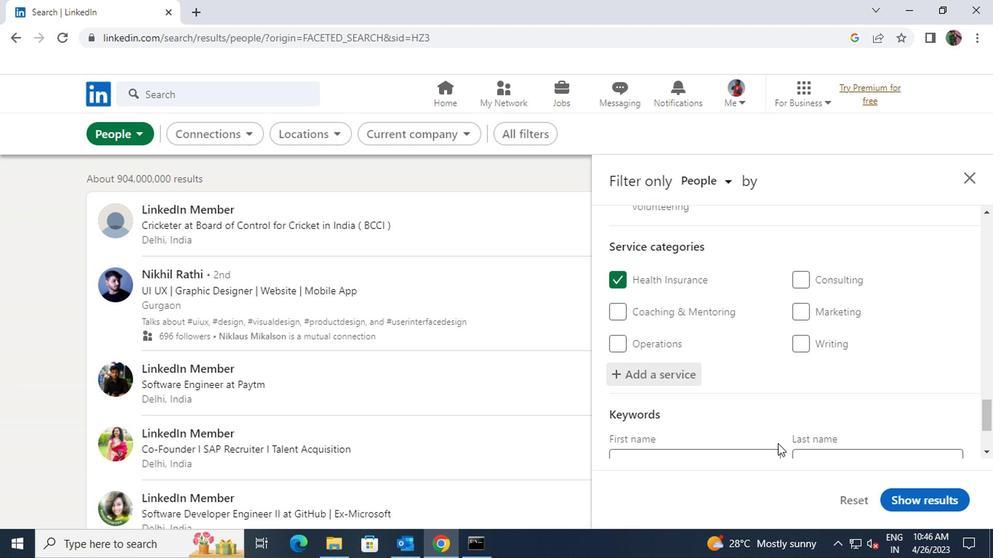 
Action: Mouse moved to (764, 438)
Screenshot: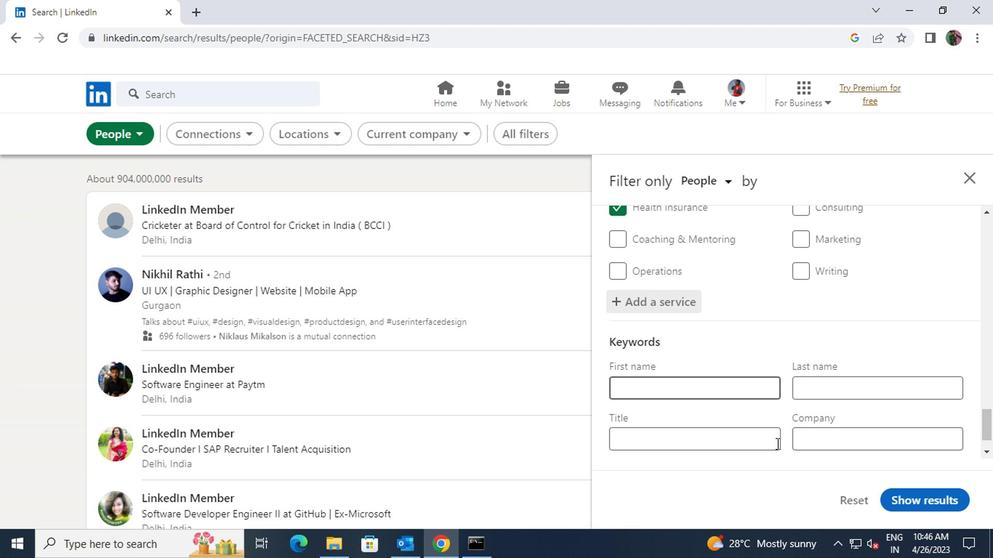 
Action: Mouse pressed left at (764, 438)
Screenshot: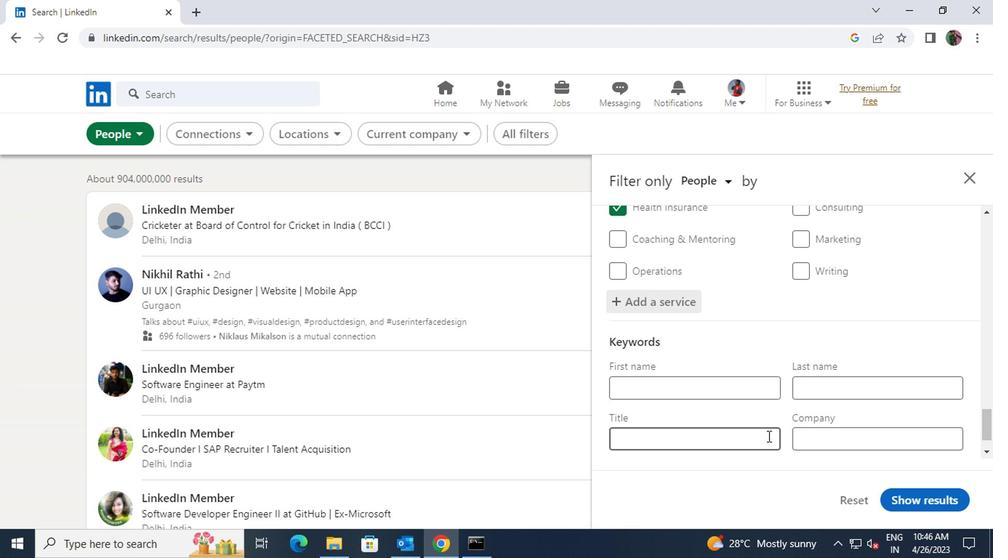 
Action: Key pressed <Key.shift>DIRECTOR<Key.space>OF<Key.space>FIRST<Key.space>IMPRESSION
Screenshot: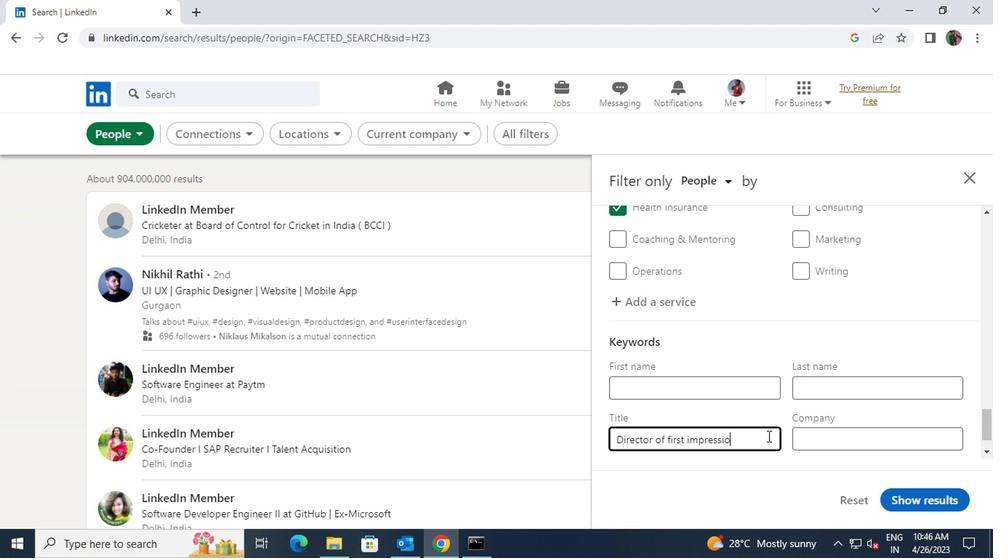 
Action: Mouse moved to (903, 502)
Screenshot: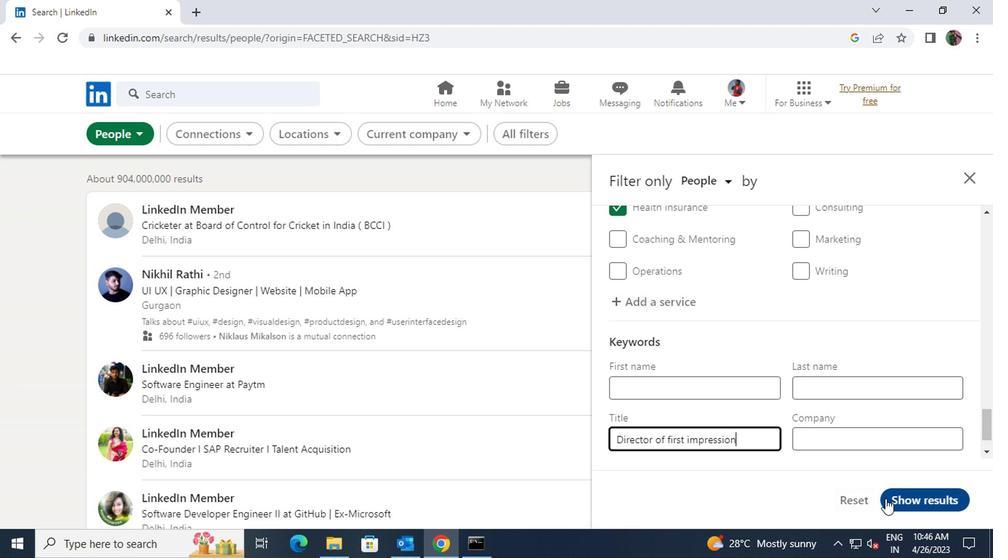 
Action: Mouse pressed left at (903, 502)
Screenshot: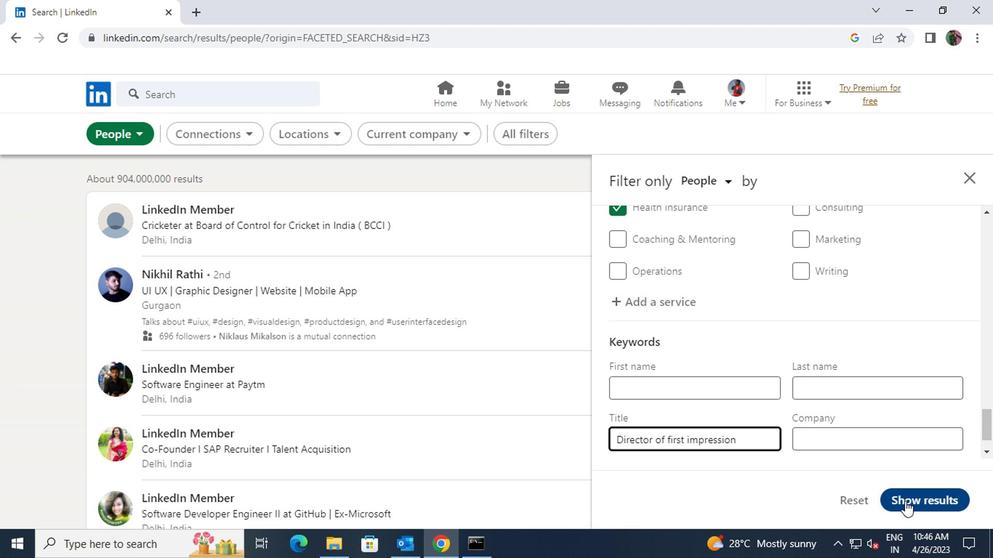 
Action: Mouse moved to (903, 502)
Screenshot: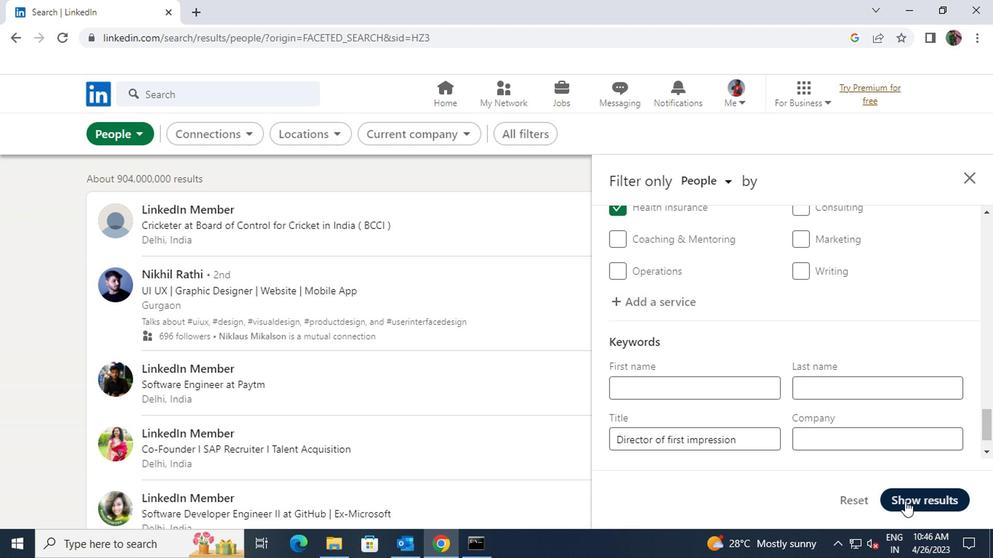 
